 Task: Look for space in Orekhovo-Borisovo Severnoye, Russia from 9th June, 2023 to 11th June, 2023 for 2 adults in price range Rs.6000 to Rs.10000. Place can be entire place with 2 bedrooms having 2 beds and 1 bathroom. Property type can be house, flat, guest house. Amenities needed are: wifi. Booking option can be shelf check-in. Required host language is English.
Action: Mouse moved to (432, 97)
Screenshot: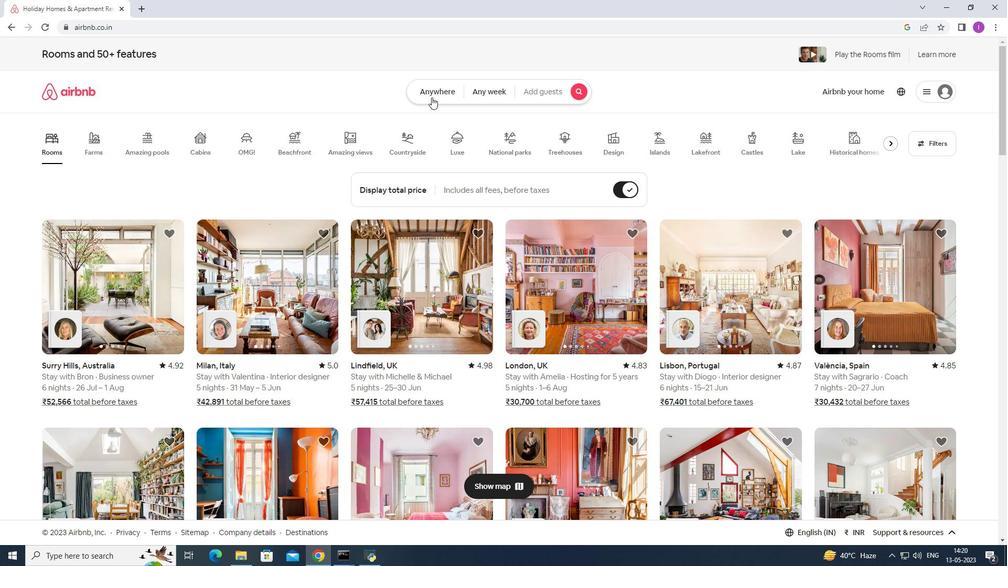 
Action: Mouse pressed left at (432, 97)
Screenshot: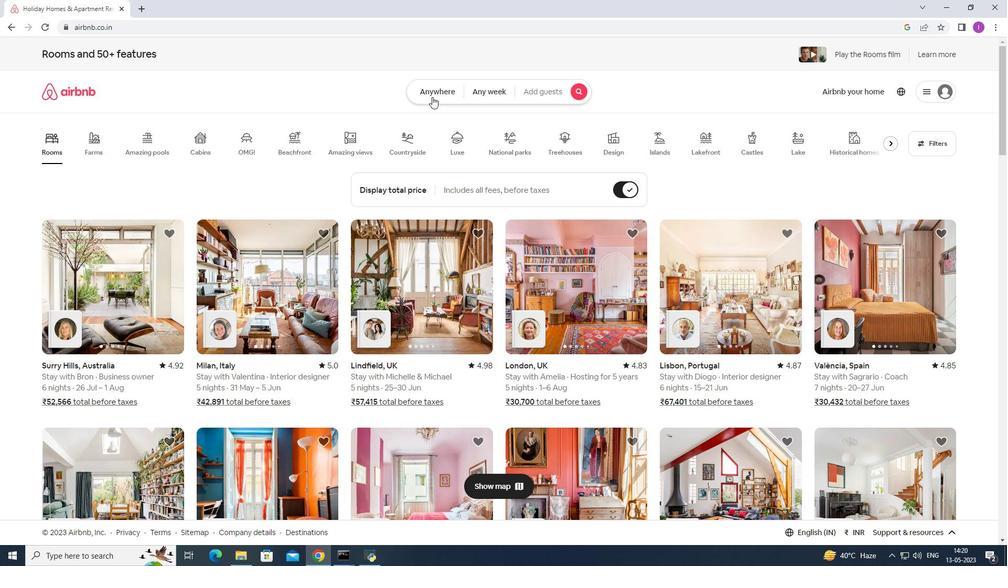 
Action: Mouse moved to (374, 132)
Screenshot: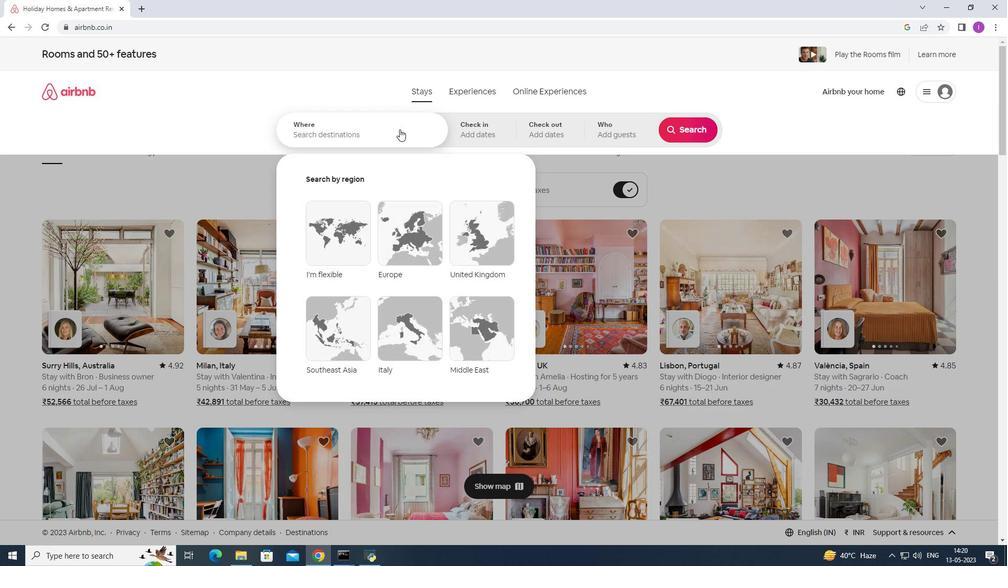 
Action: Mouse pressed left at (374, 132)
Screenshot: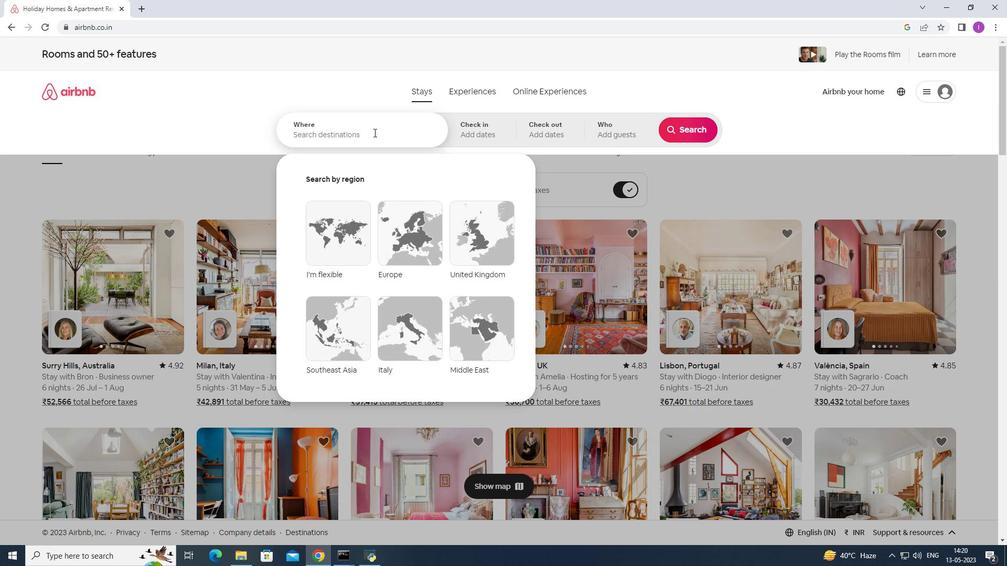 
Action: Key pressed <Key.shift>Orekghhovo-<Key.shift>Borisovo<Key.space><Key.shift><Key.shift>Severnoye,<Key.shift><Key.shift><Key.shift><Key.shift><Key.shift><Key.shift><Key.shift><Key.shift><Key.shift>Russia
Screenshot: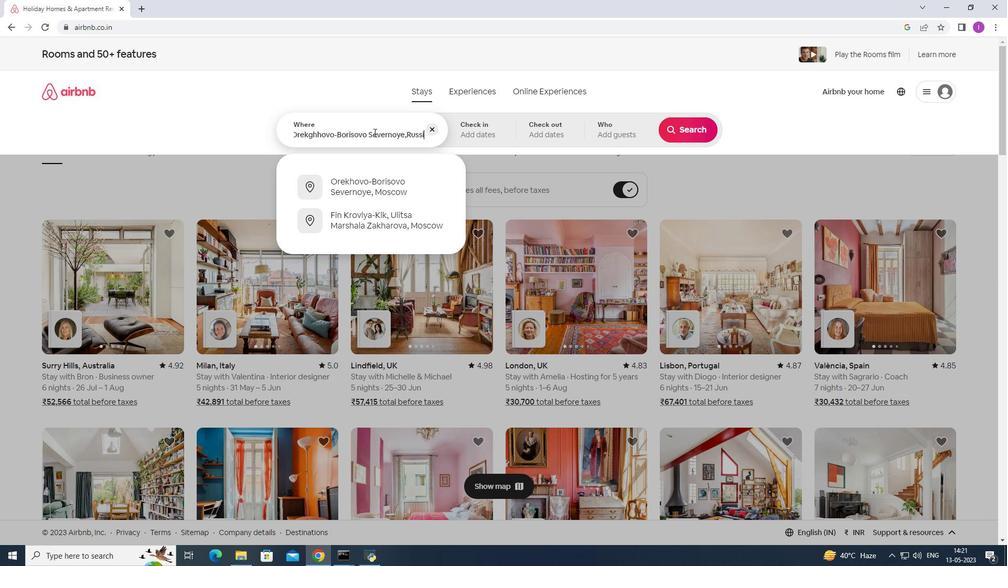 
Action: Mouse moved to (482, 132)
Screenshot: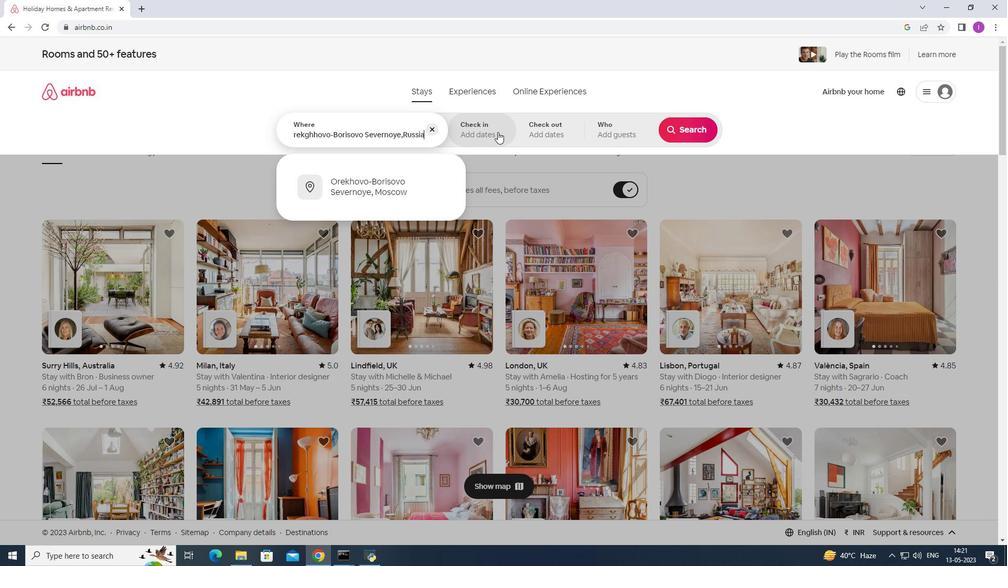 
Action: Mouse pressed left at (482, 132)
Screenshot: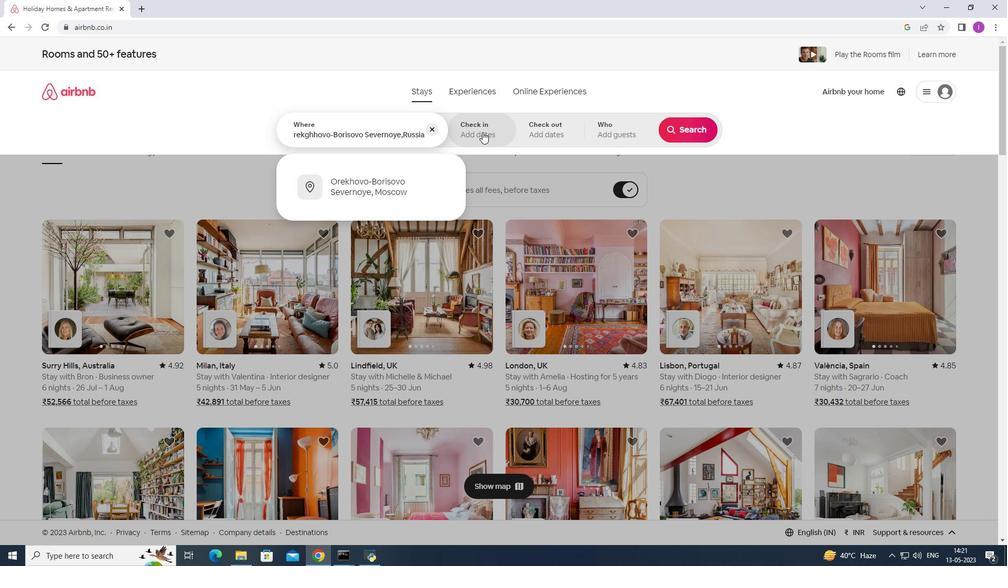 
Action: Mouse moved to (688, 214)
Screenshot: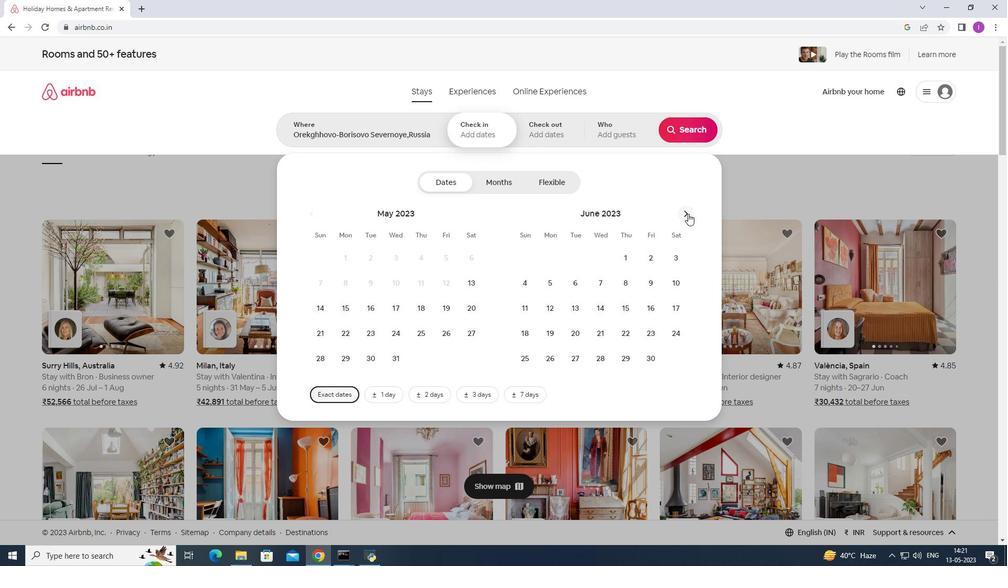 
Action: Mouse pressed left at (688, 214)
Screenshot: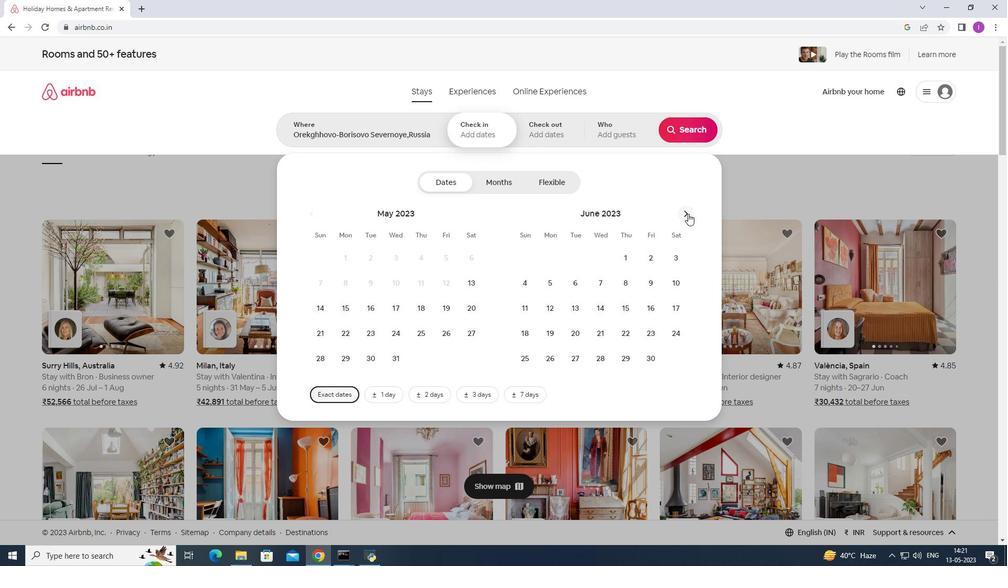 
Action: Mouse moved to (444, 284)
Screenshot: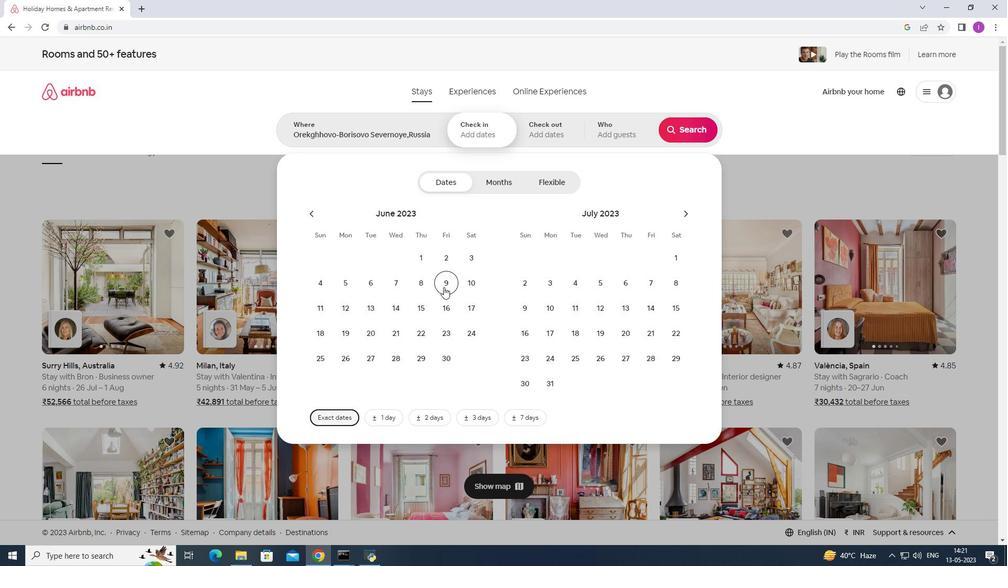 
Action: Mouse pressed left at (444, 284)
Screenshot: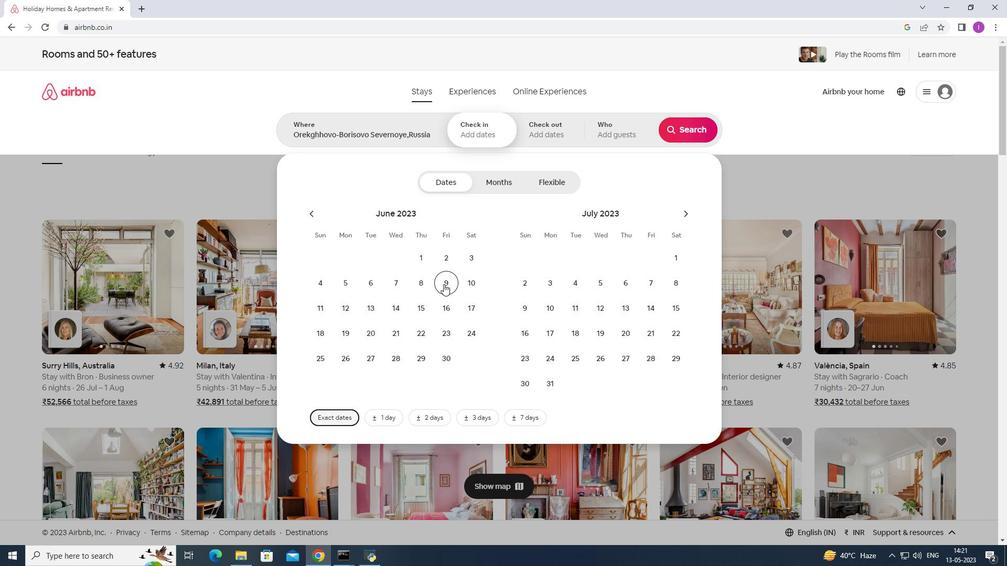 
Action: Mouse moved to (320, 305)
Screenshot: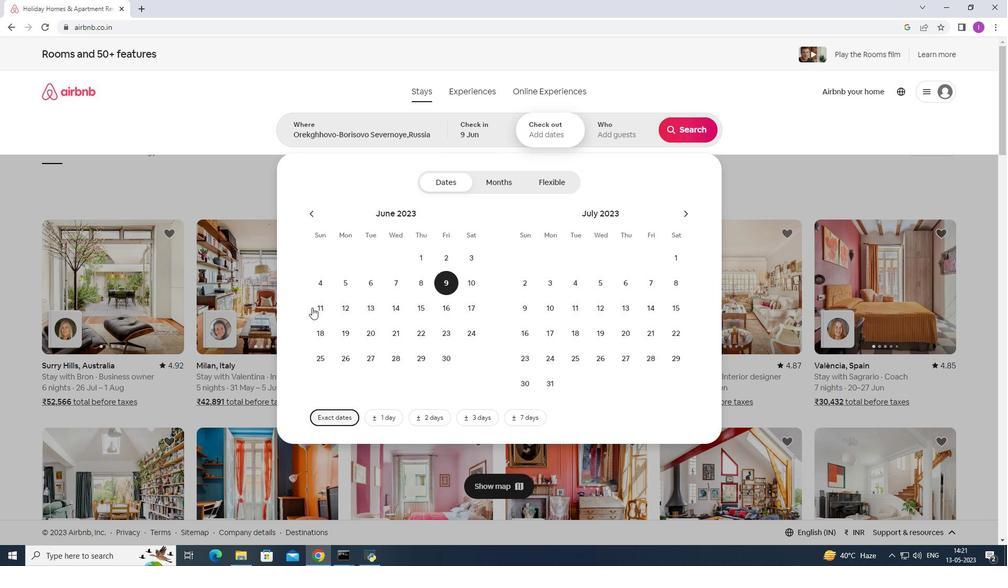 
Action: Mouse pressed left at (320, 305)
Screenshot: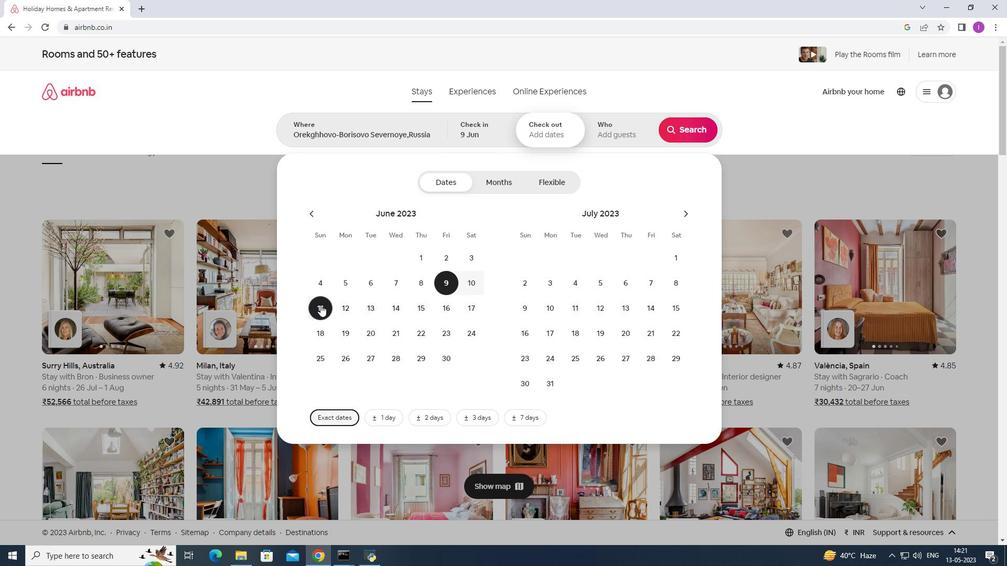 
Action: Mouse moved to (621, 130)
Screenshot: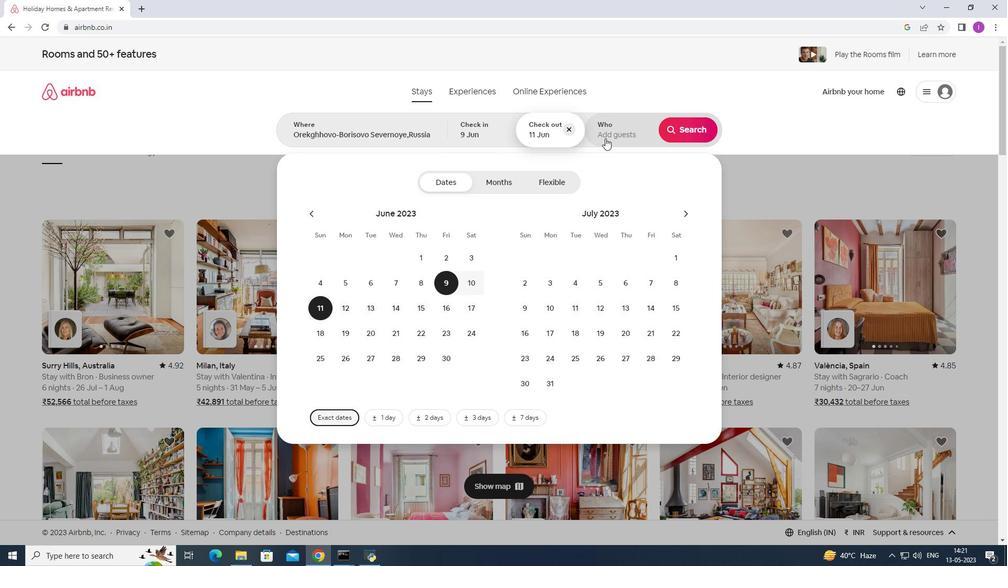 
Action: Mouse pressed left at (621, 130)
Screenshot: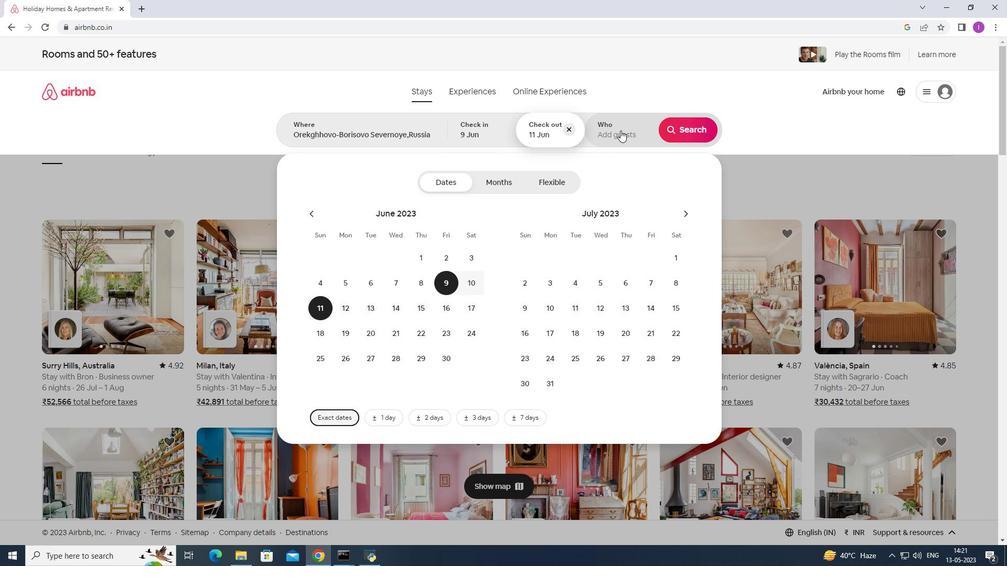 
Action: Mouse moved to (690, 182)
Screenshot: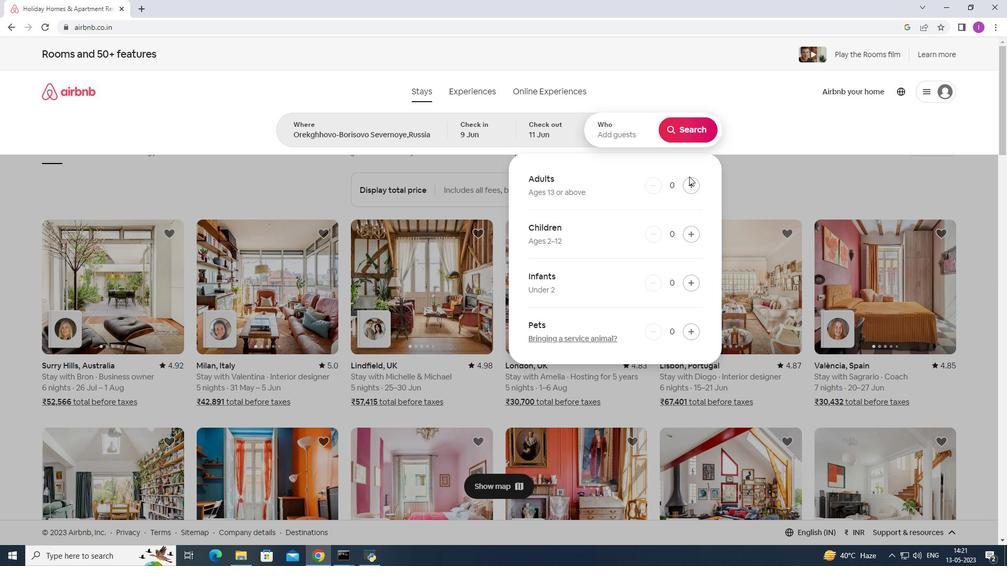 
Action: Mouse pressed left at (690, 182)
Screenshot: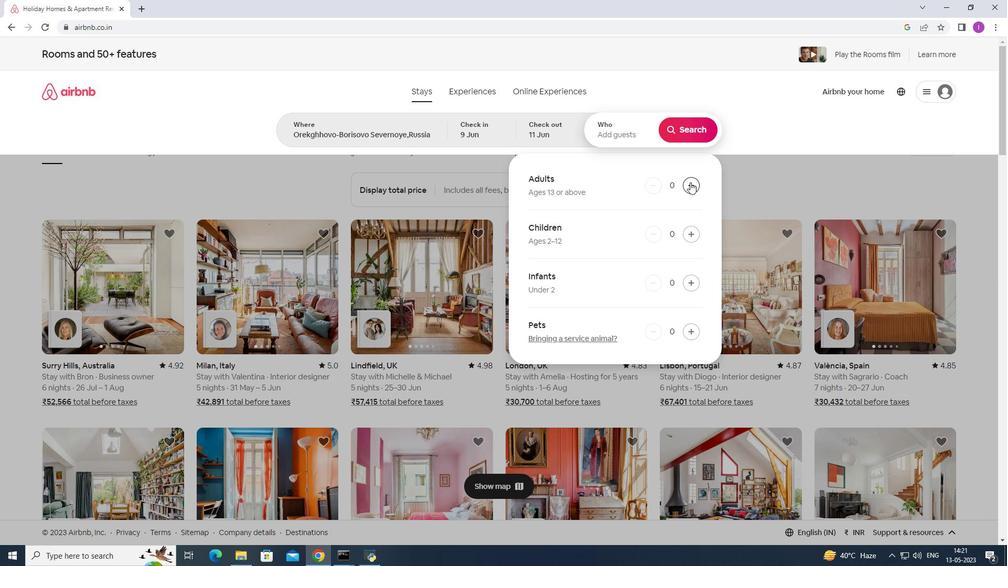 
Action: Mouse pressed left at (690, 182)
Screenshot: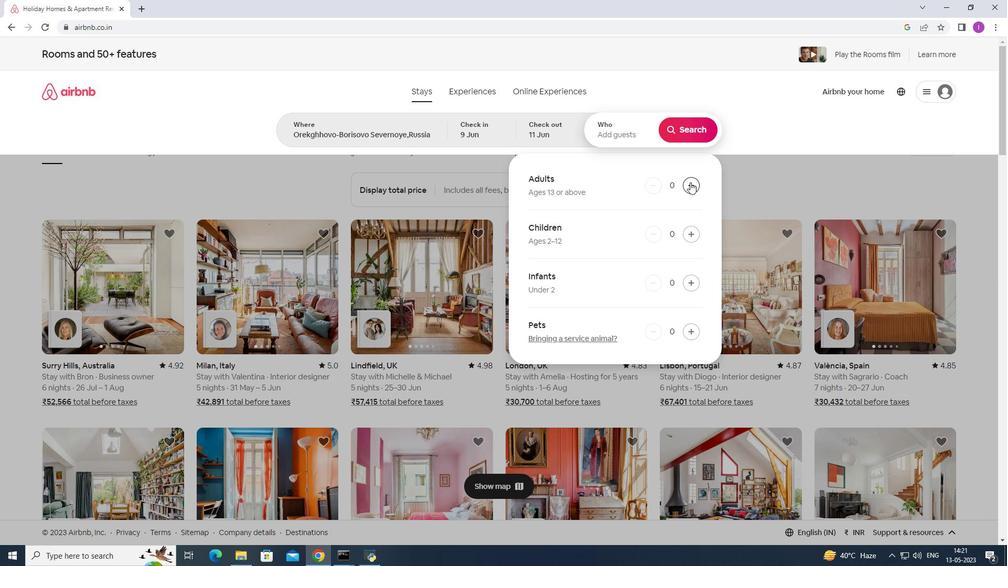 
Action: Mouse moved to (680, 142)
Screenshot: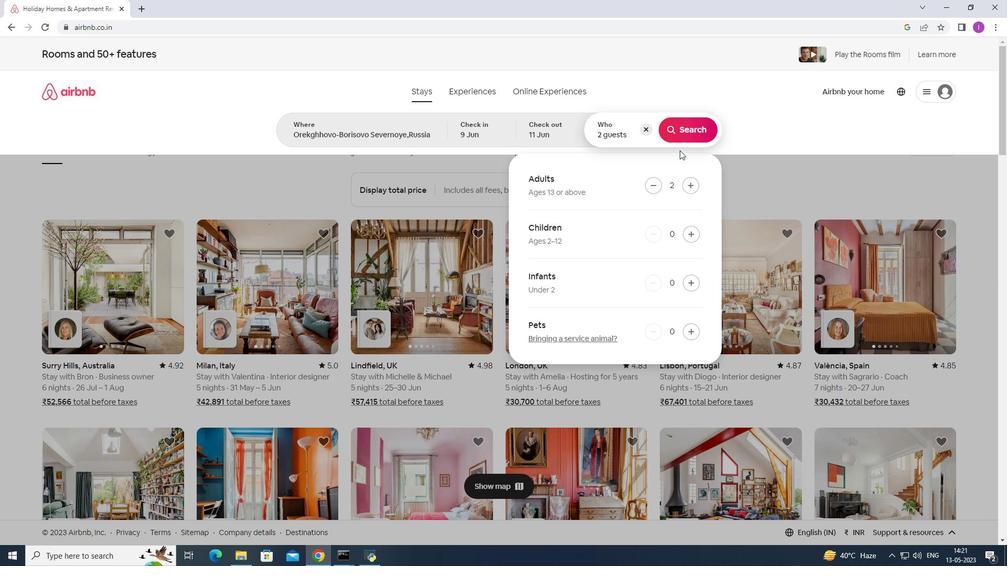 
Action: Mouse pressed left at (680, 142)
Screenshot: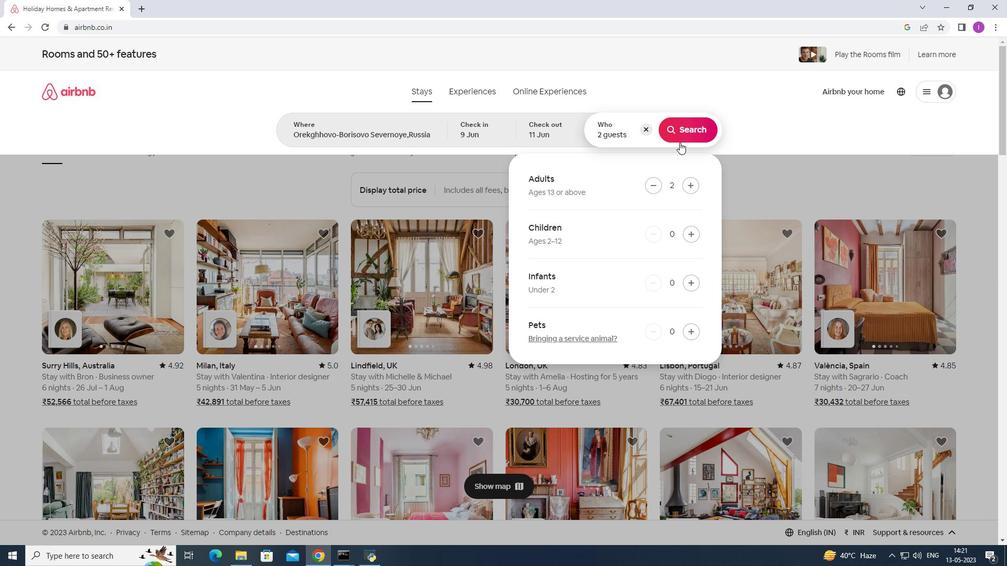 
Action: Mouse moved to (697, 140)
Screenshot: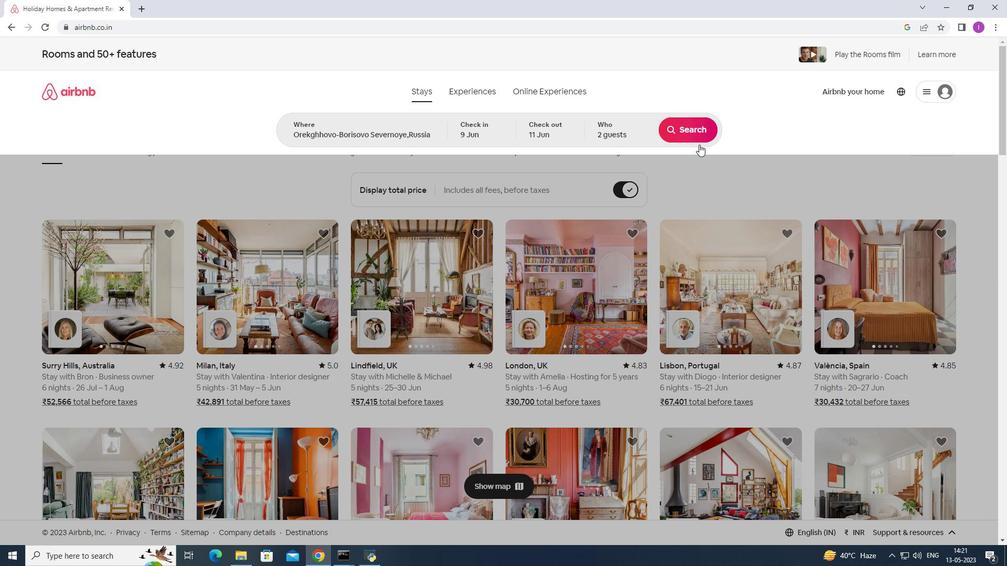 
Action: Mouse pressed left at (697, 140)
Screenshot: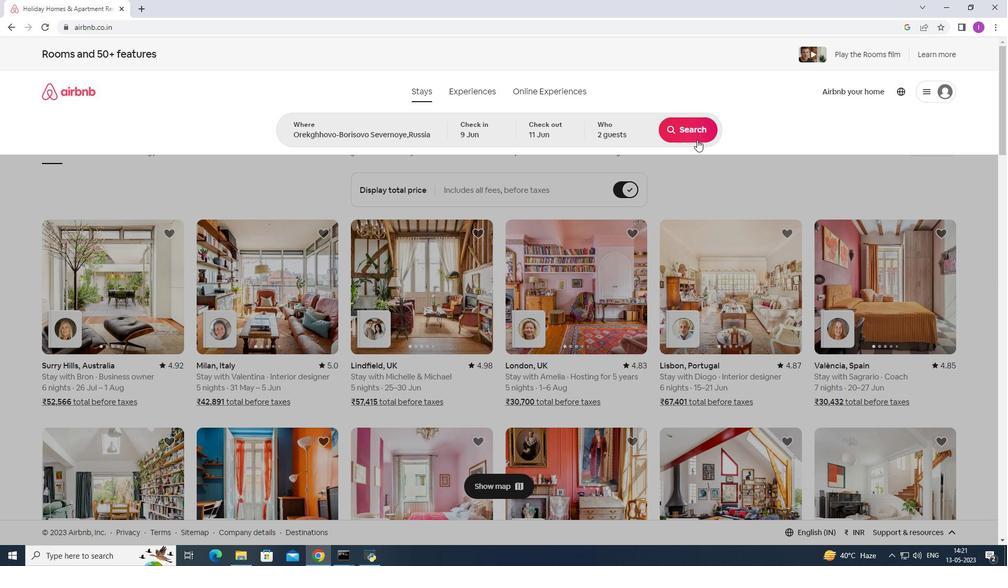 
Action: Mouse moved to (955, 103)
Screenshot: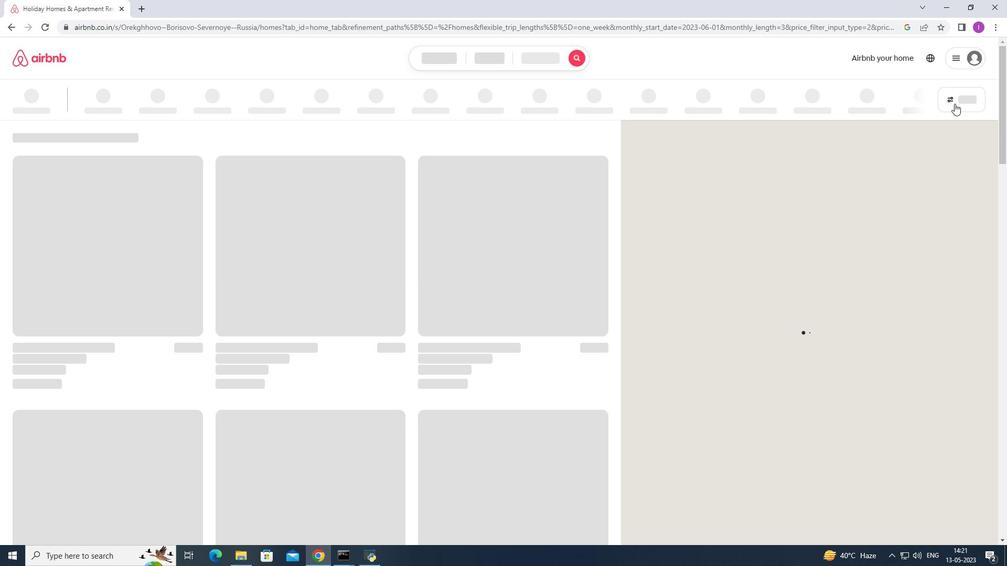 
Action: Mouse pressed left at (955, 103)
Screenshot: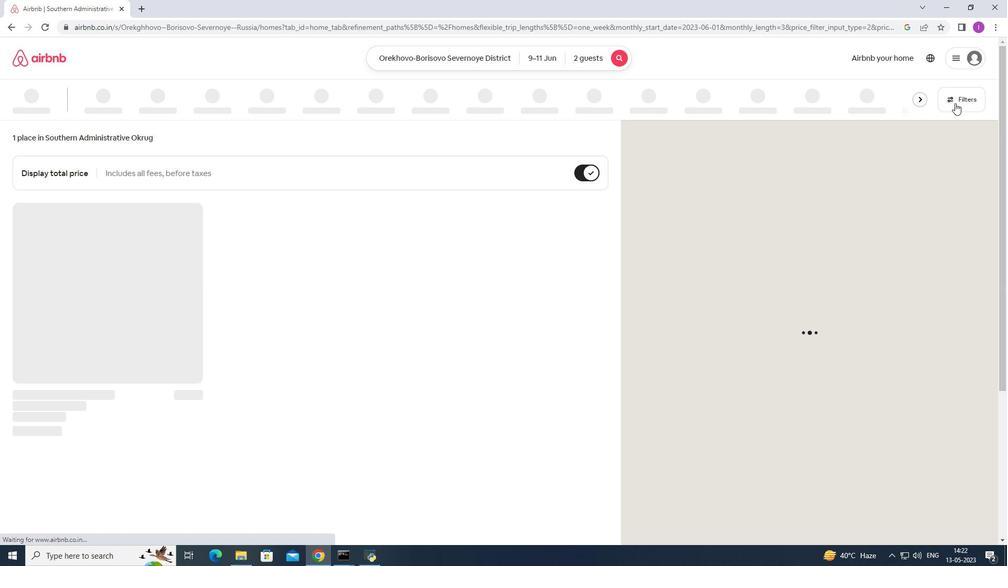 
Action: Mouse moved to (581, 358)
Screenshot: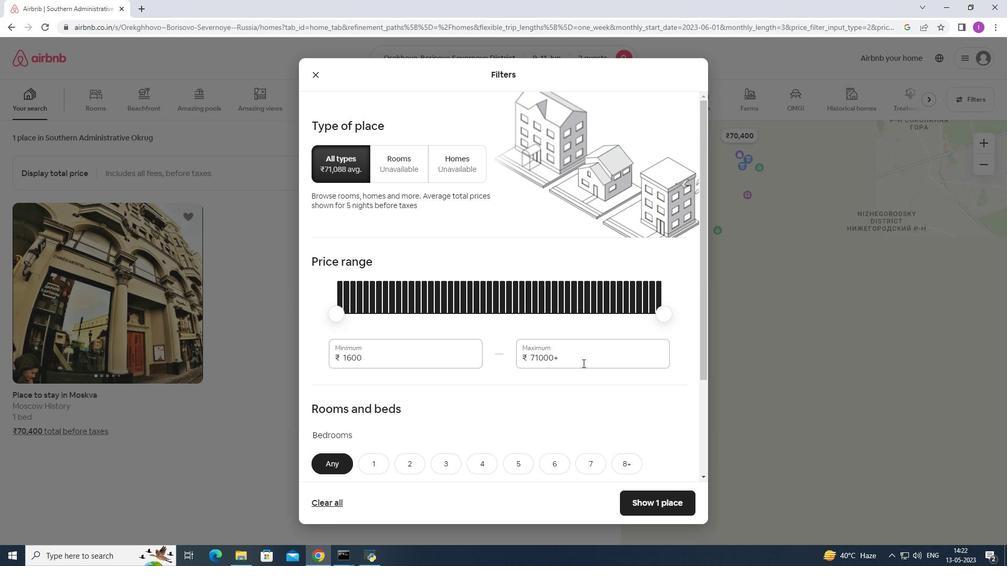 
Action: Mouse pressed left at (581, 358)
Screenshot: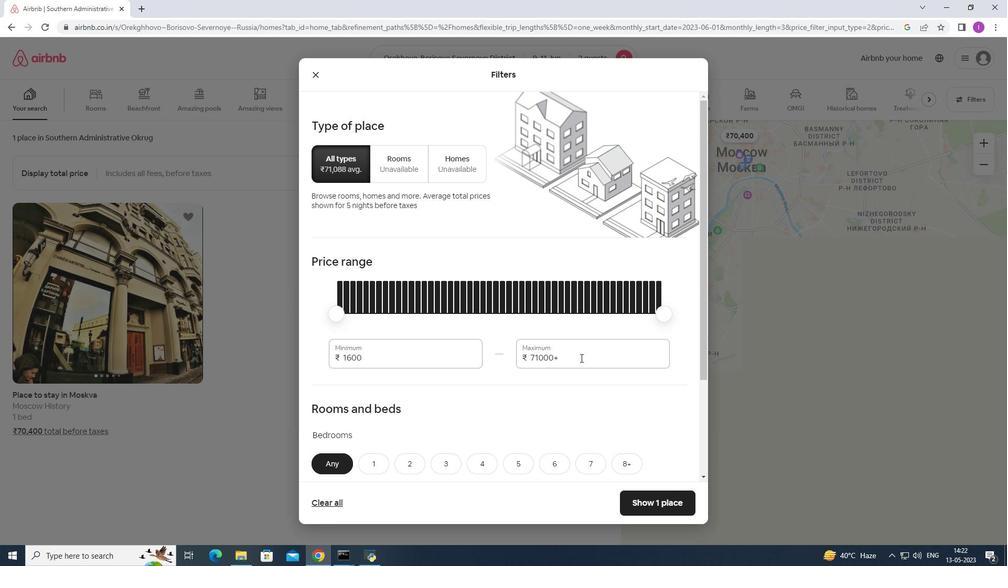 
Action: Mouse moved to (521, 364)
Screenshot: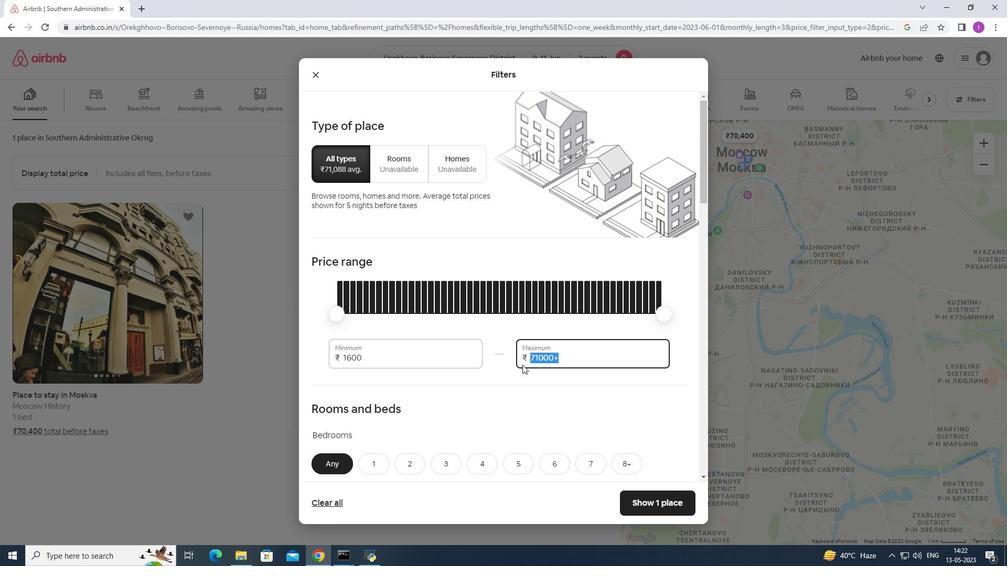 
Action: Key pressed 1
Screenshot: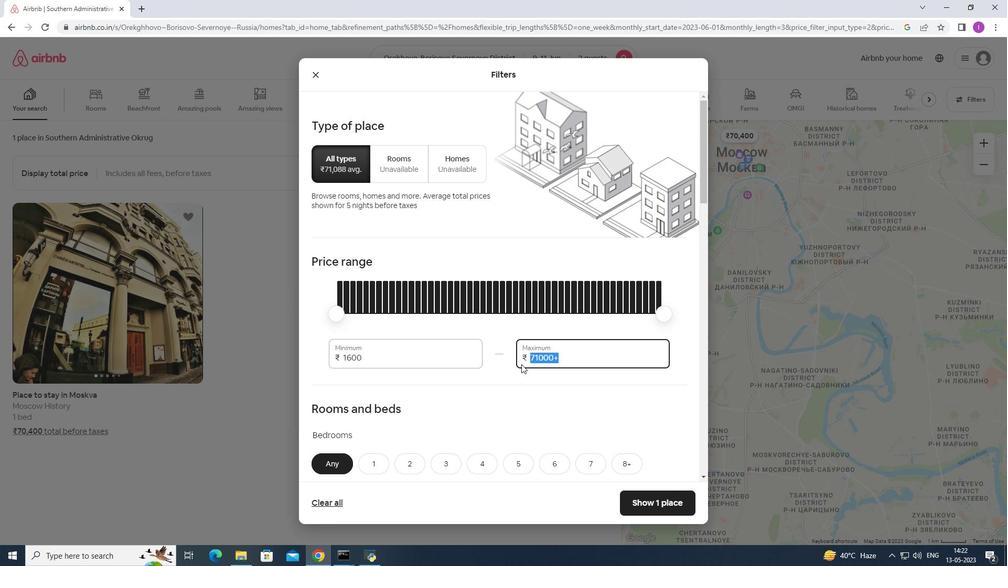 
Action: Mouse moved to (521, 361)
Screenshot: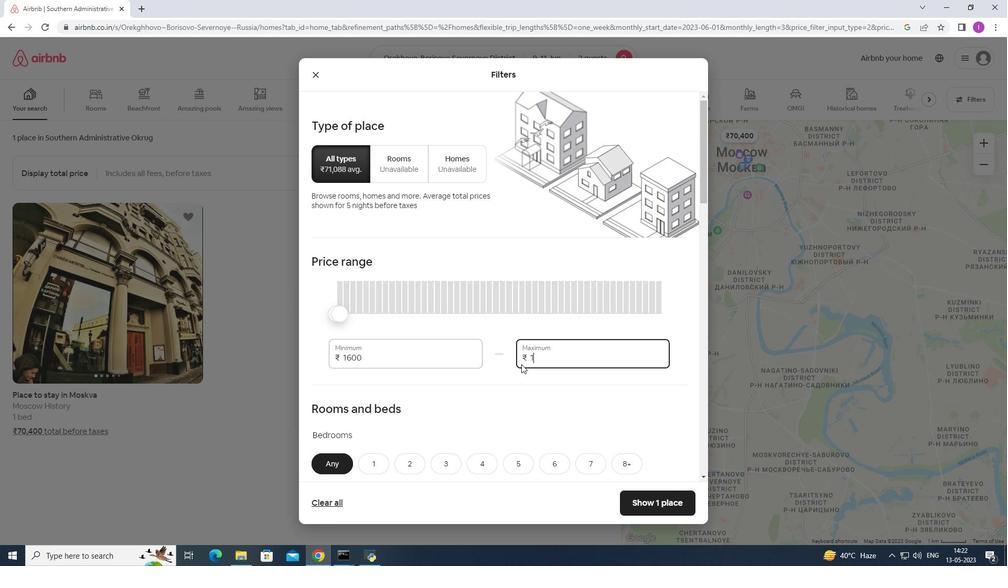 
Action: Key pressed 00
Screenshot: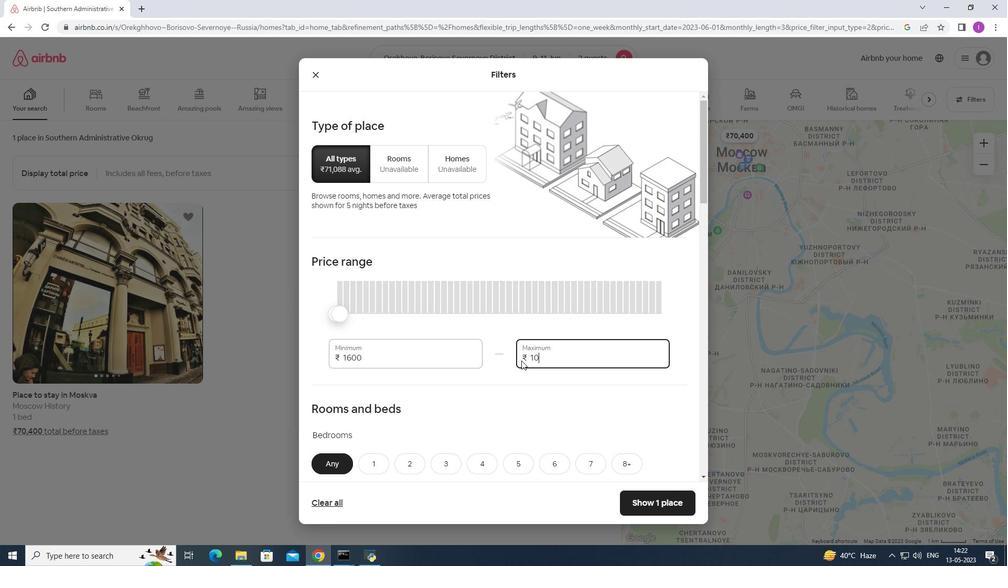 
Action: Mouse moved to (521, 360)
Screenshot: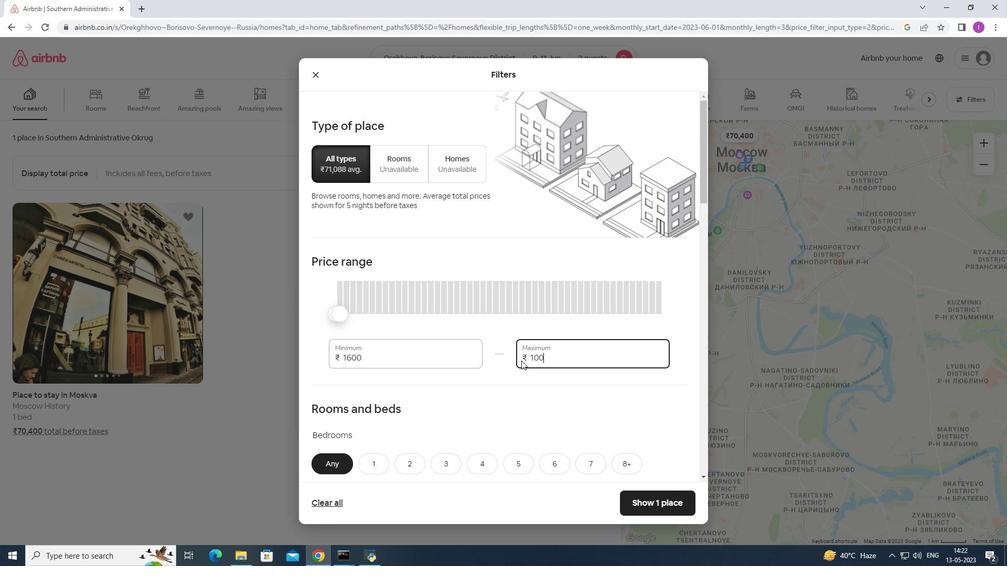
Action: Key pressed 00
Screenshot: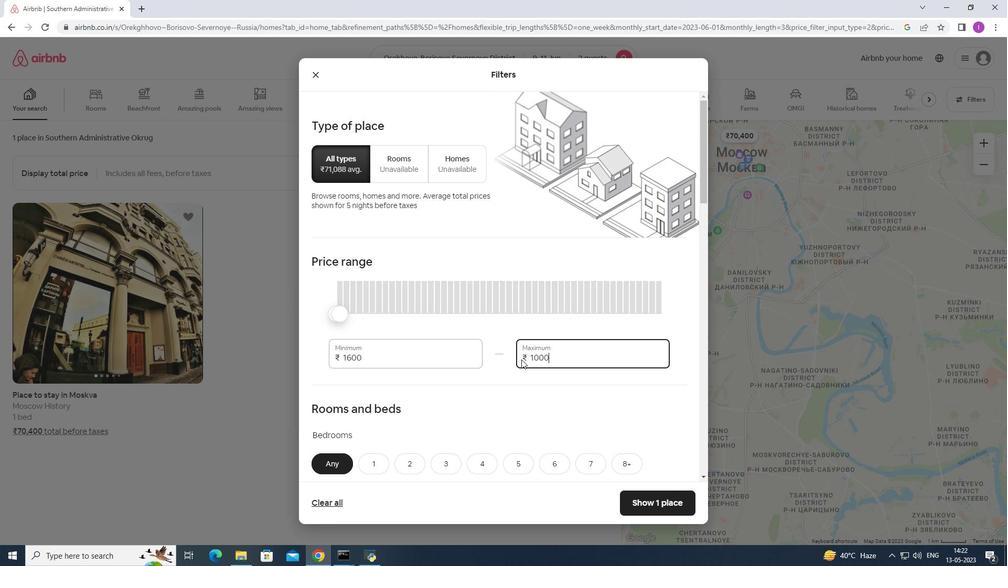 
Action: Mouse moved to (382, 362)
Screenshot: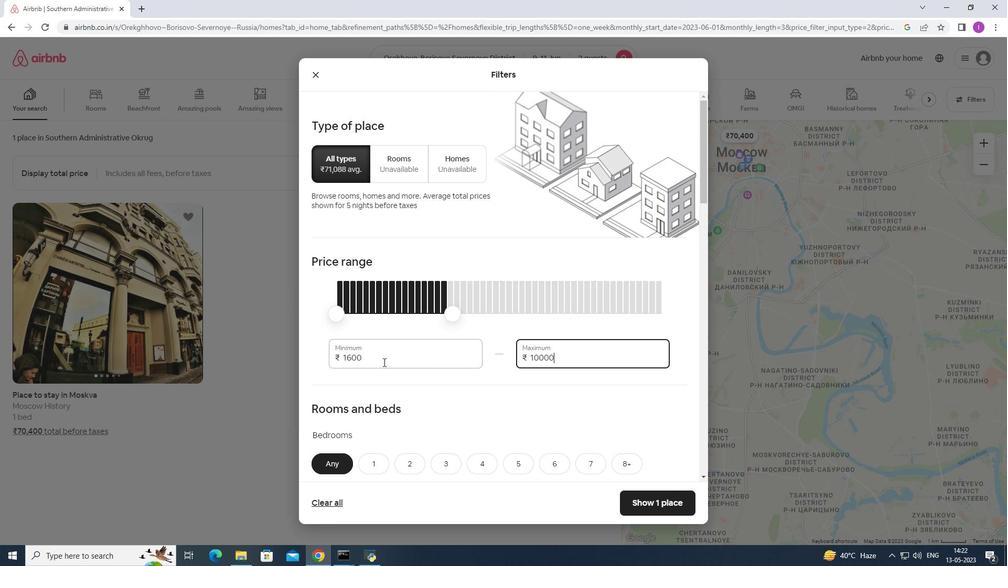 
Action: Mouse pressed left at (382, 362)
Screenshot: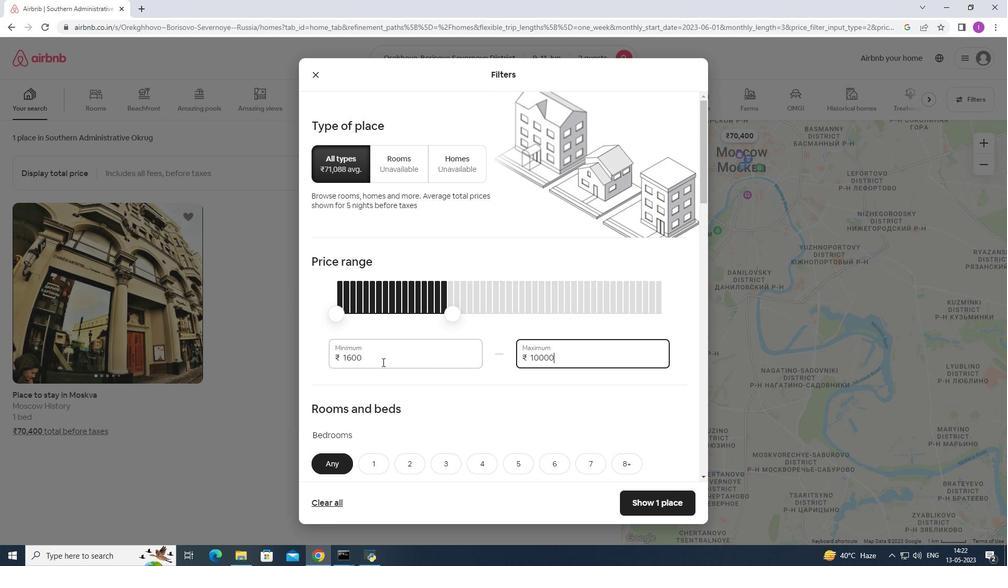 
Action: Mouse moved to (445, 332)
Screenshot: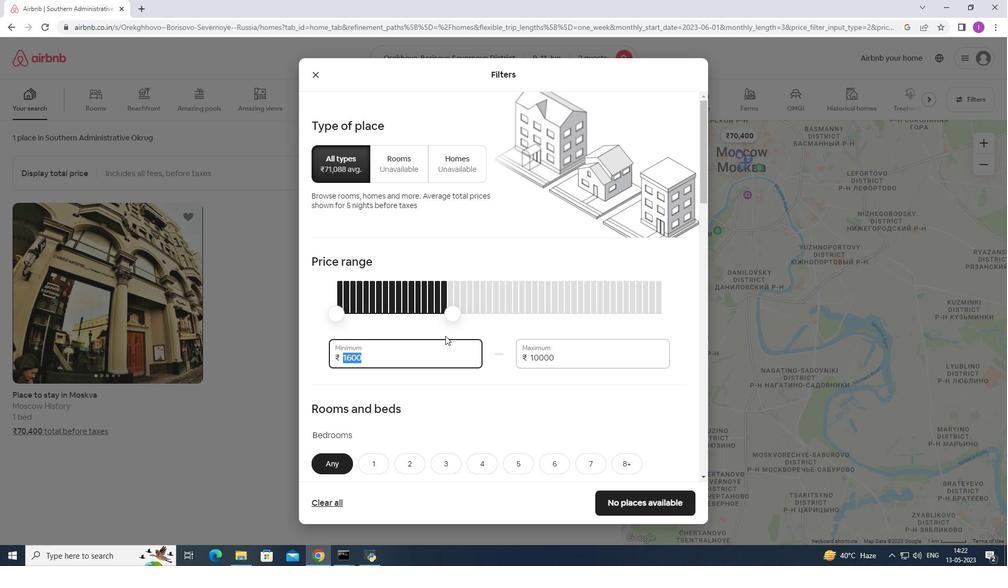 
Action: Key pressed 6000
Screenshot: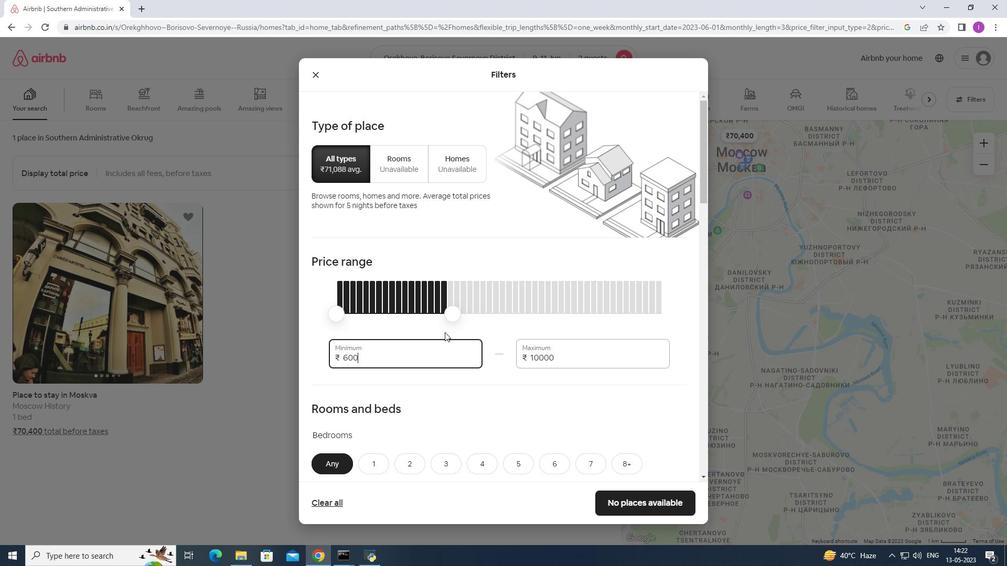 
Action: Mouse moved to (464, 328)
Screenshot: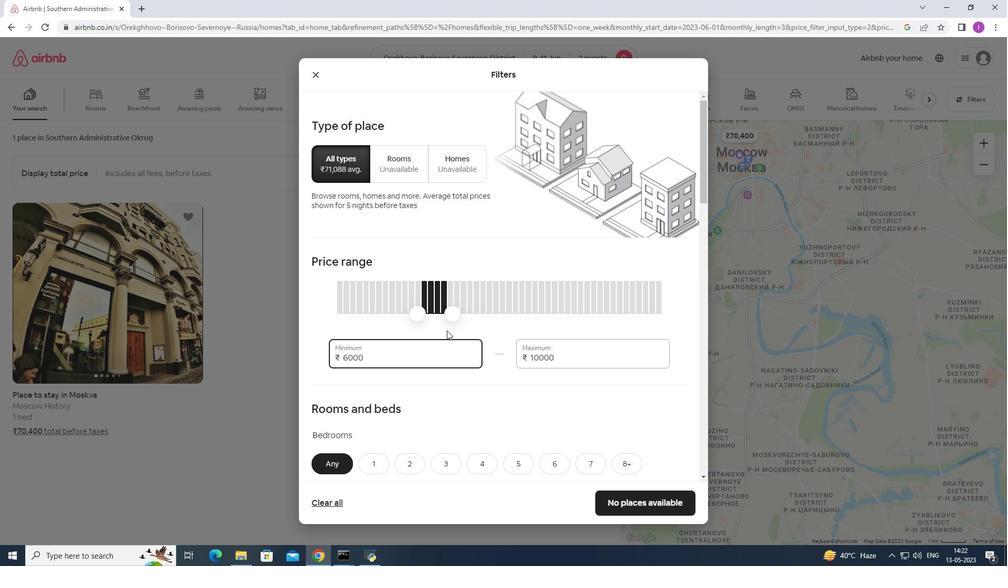 
Action: Mouse scrolled (464, 327) with delta (0, 0)
Screenshot: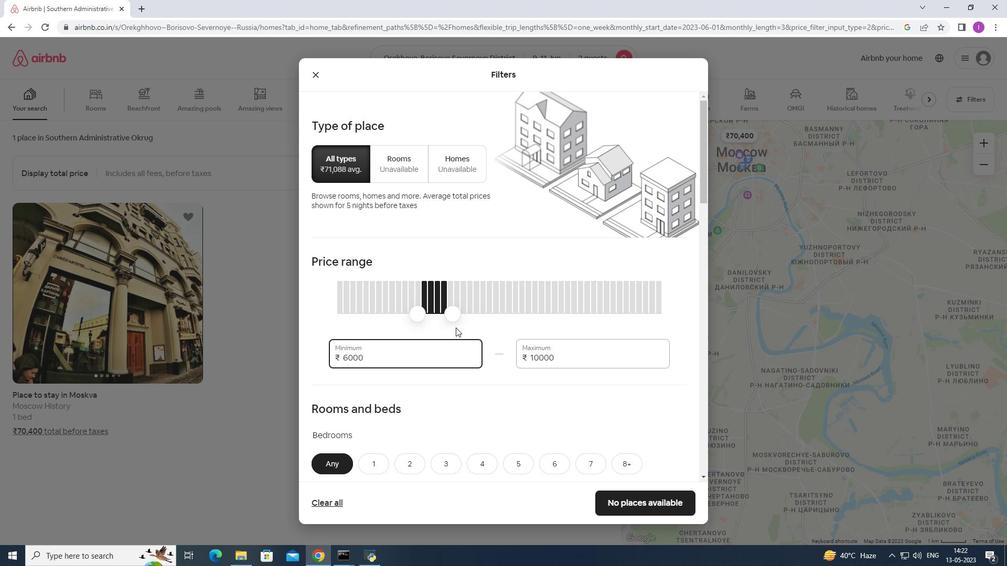 
Action: Mouse scrolled (464, 327) with delta (0, 0)
Screenshot: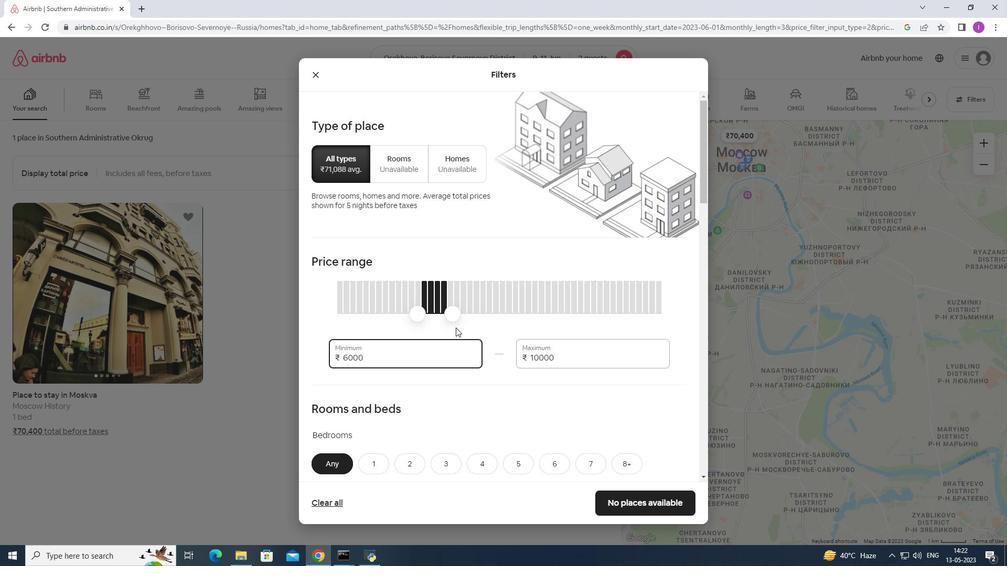 
Action: Mouse moved to (522, 321)
Screenshot: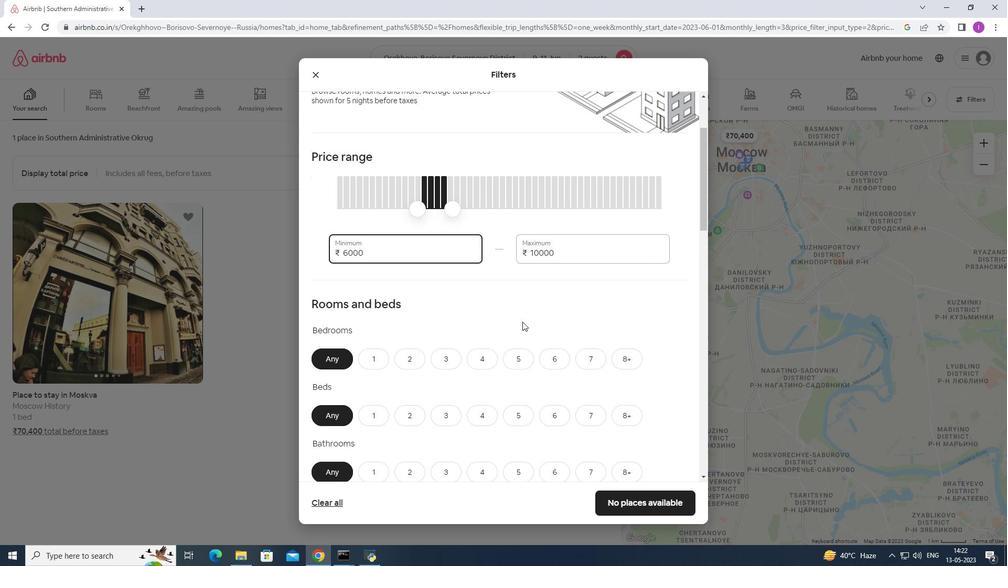 
Action: Mouse scrolled (522, 320) with delta (0, 0)
Screenshot: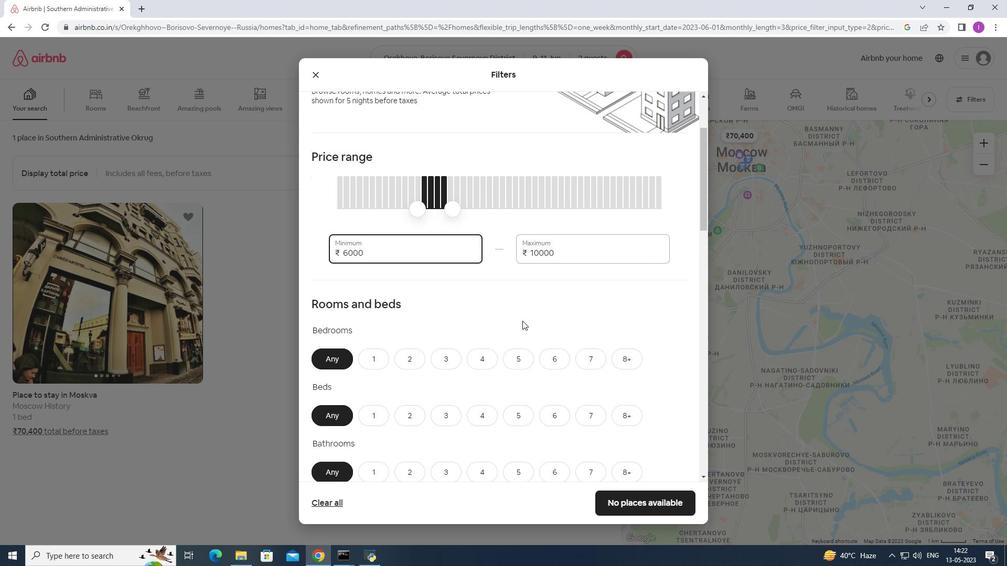
Action: Mouse moved to (405, 307)
Screenshot: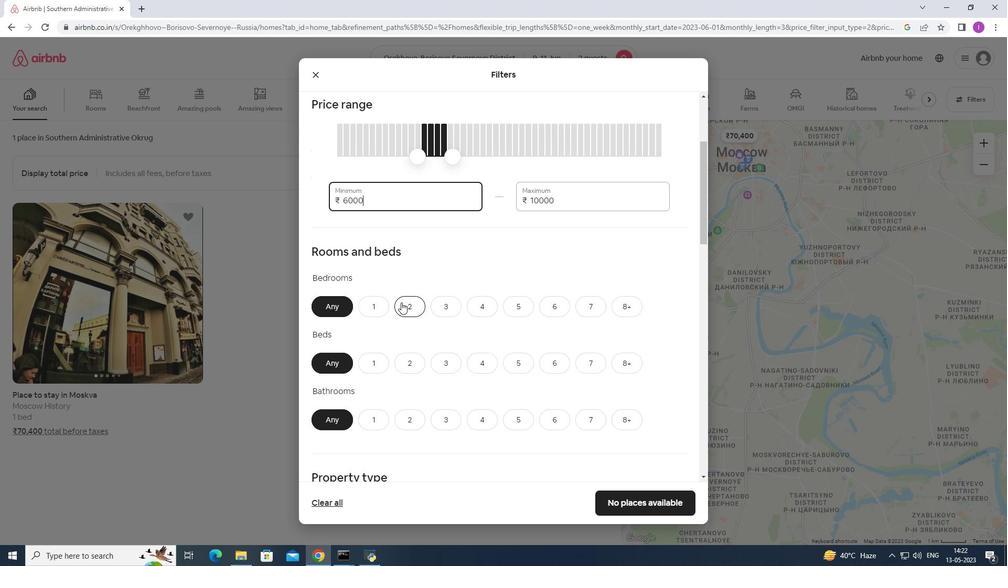 
Action: Mouse pressed left at (405, 307)
Screenshot: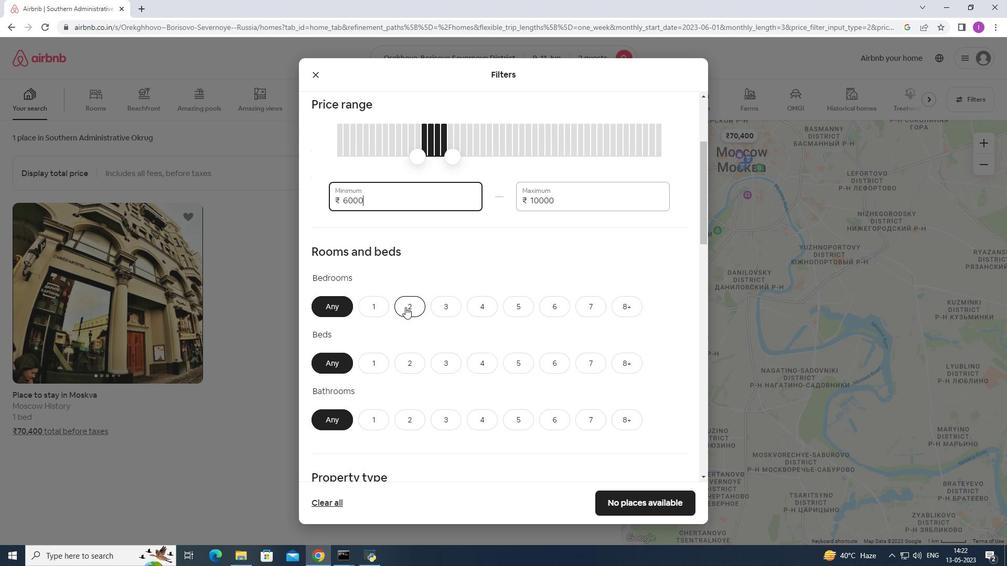 
Action: Mouse moved to (412, 362)
Screenshot: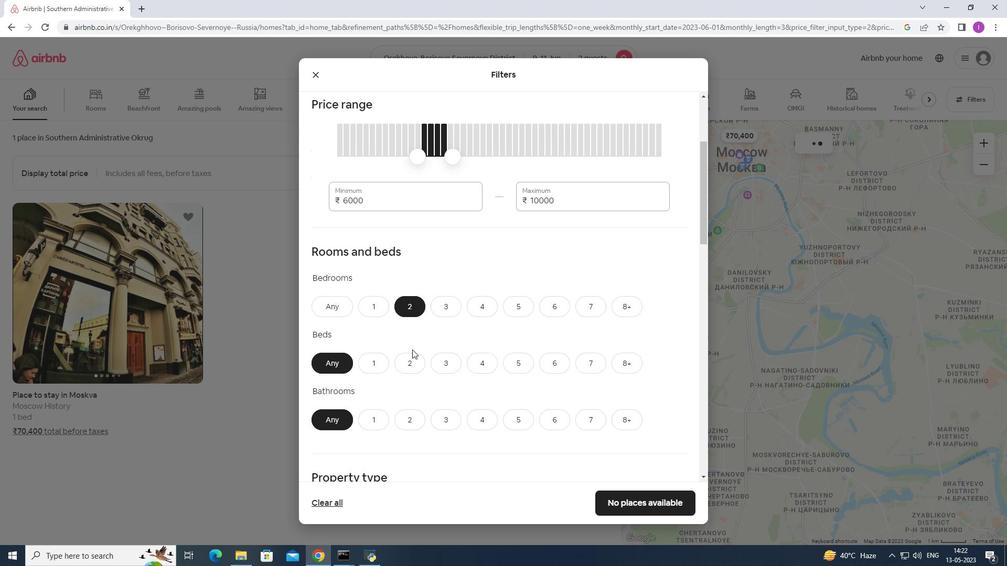 
Action: Mouse pressed left at (412, 362)
Screenshot: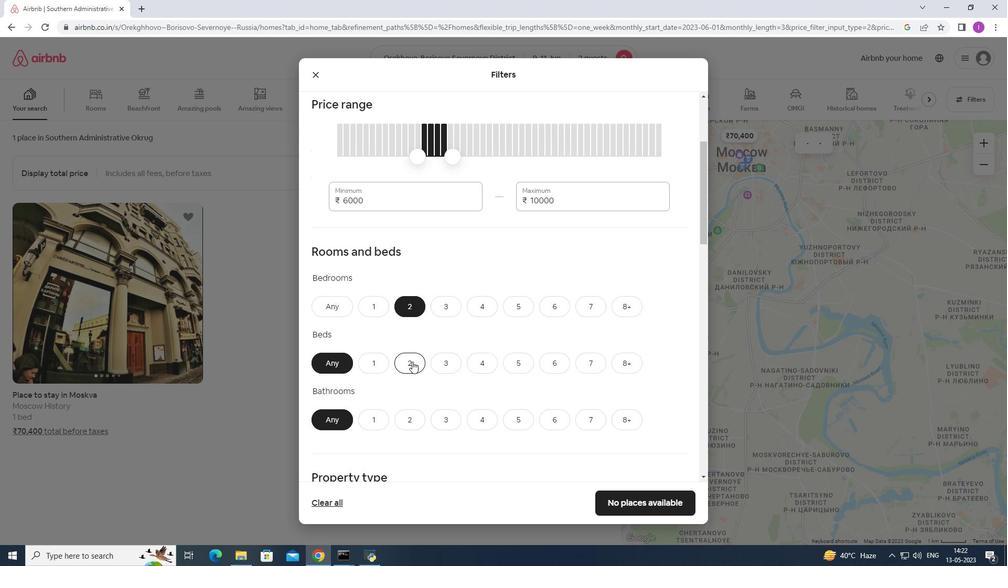 
Action: Mouse moved to (374, 415)
Screenshot: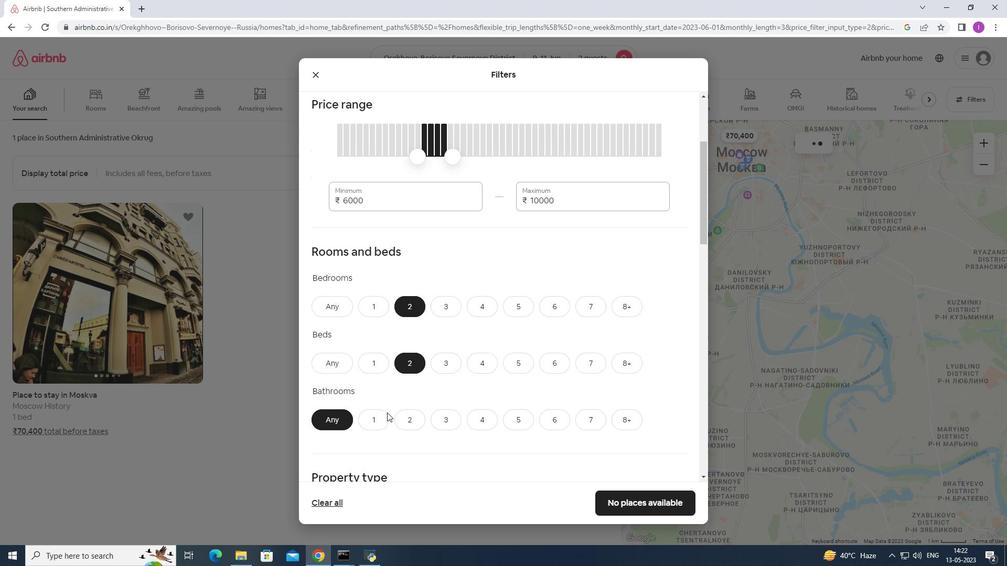 
Action: Mouse pressed left at (374, 415)
Screenshot: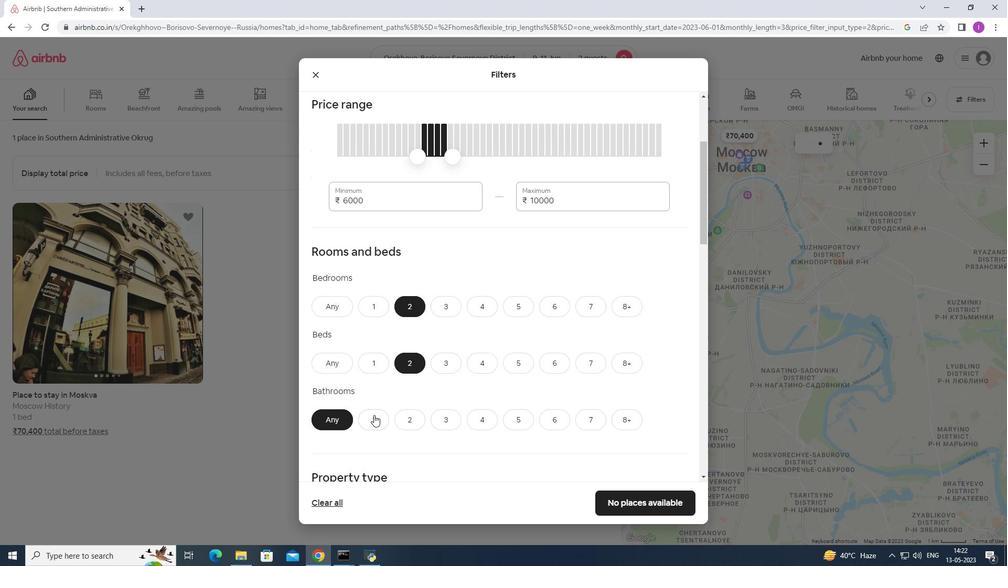 
Action: Mouse moved to (438, 349)
Screenshot: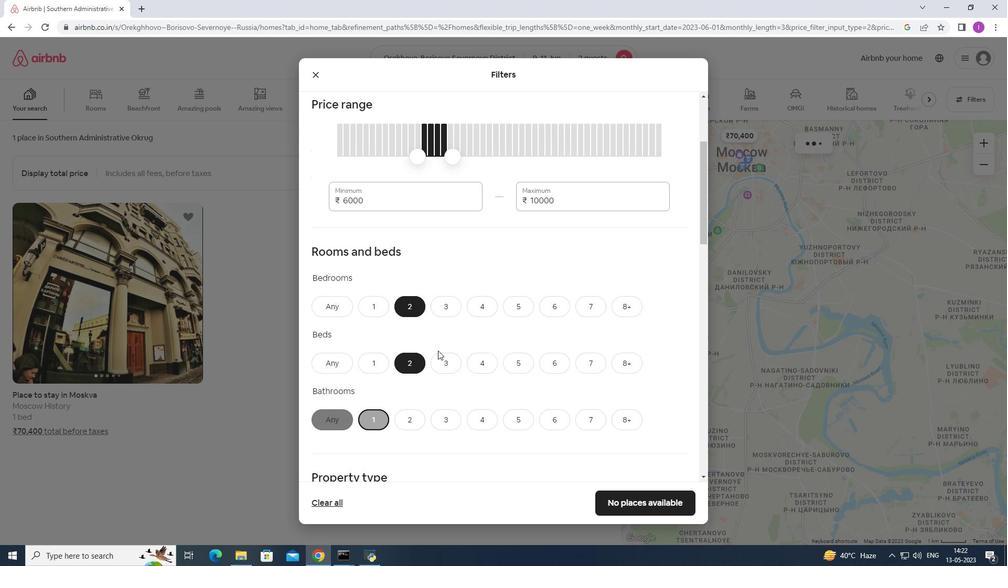 
Action: Mouse scrolled (438, 349) with delta (0, 0)
Screenshot: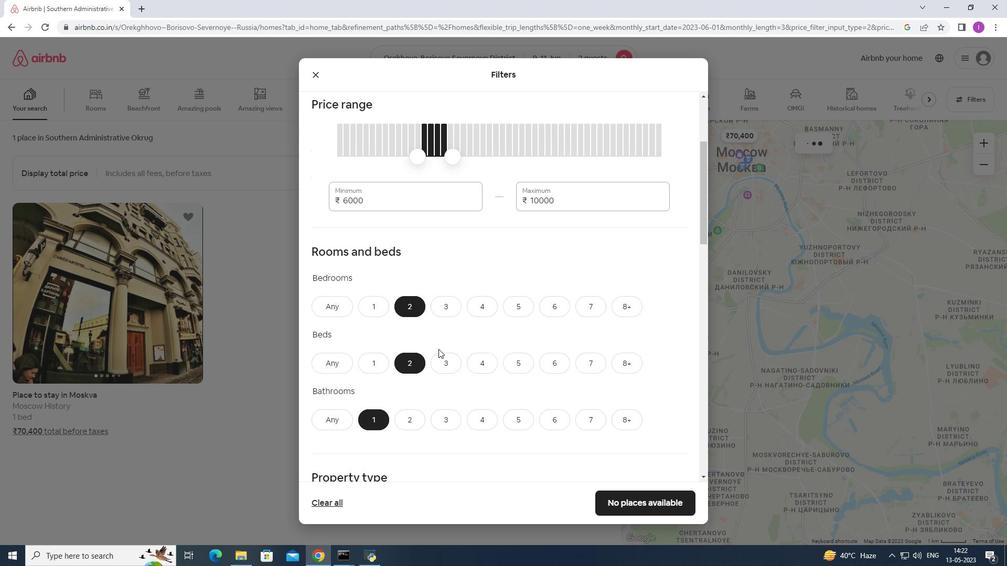 
Action: Mouse scrolled (438, 349) with delta (0, 0)
Screenshot: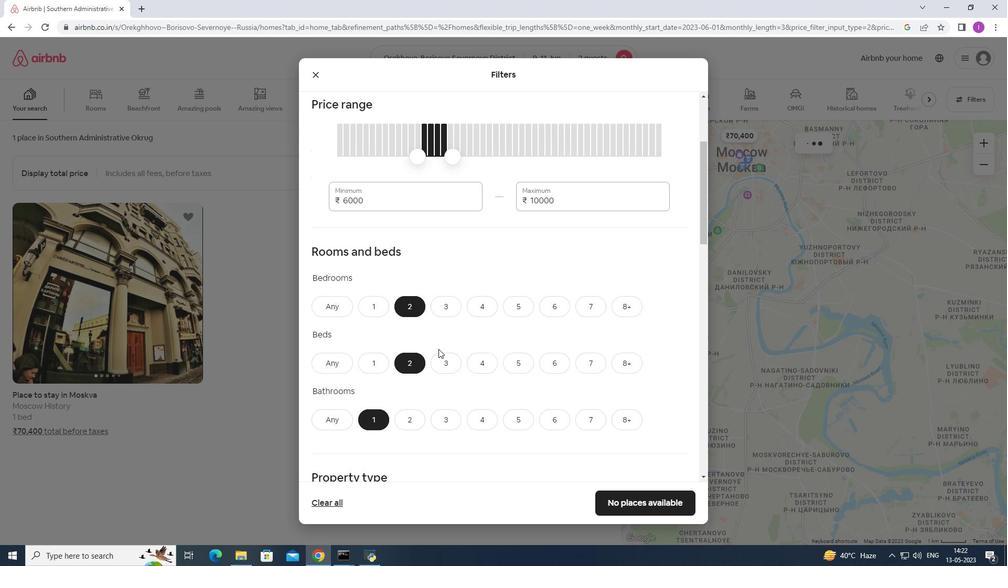 
Action: Mouse scrolled (438, 349) with delta (0, 0)
Screenshot: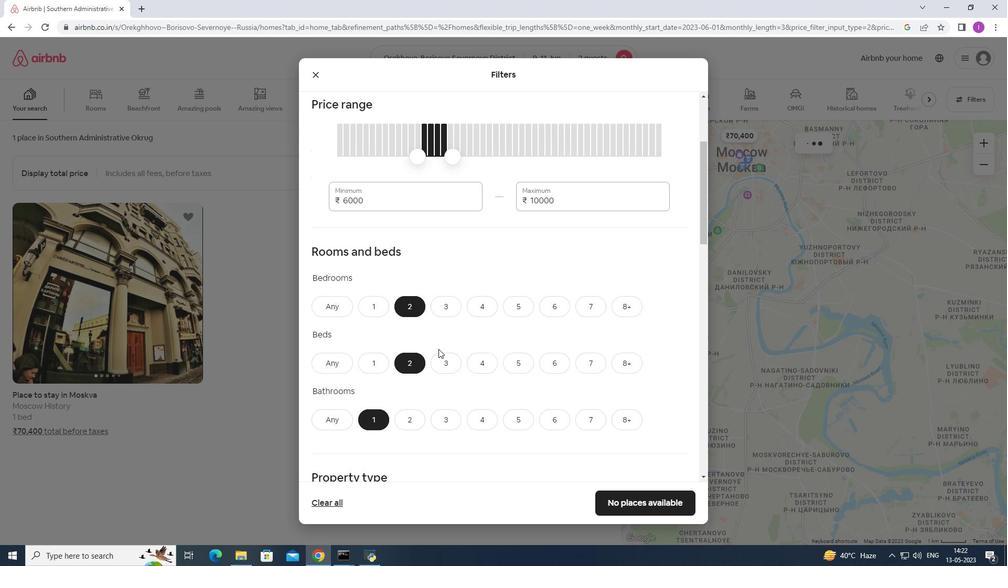 
Action: Mouse scrolled (438, 349) with delta (0, 0)
Screenshot: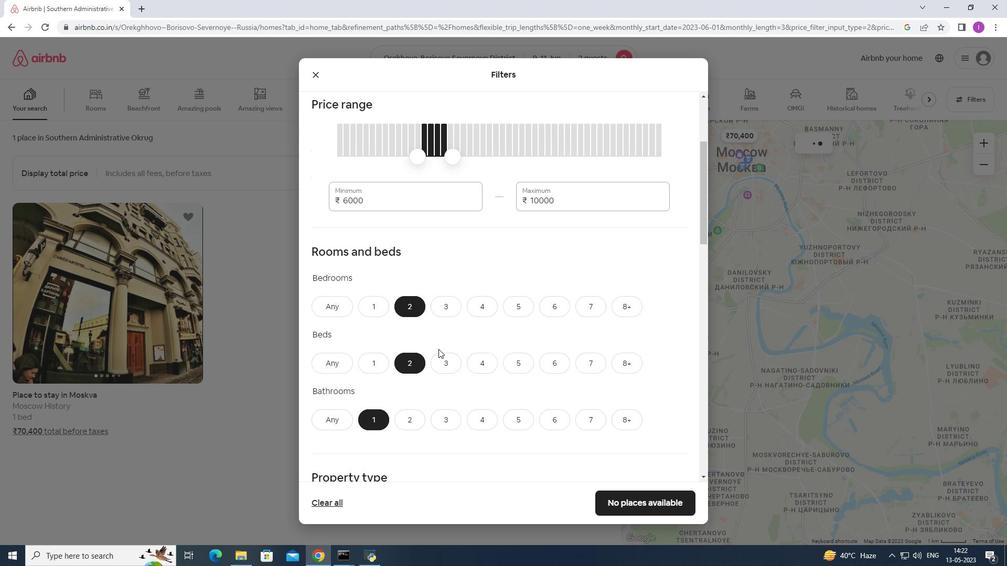 
Action: Mouse moved to (366, 326)
Screenshot: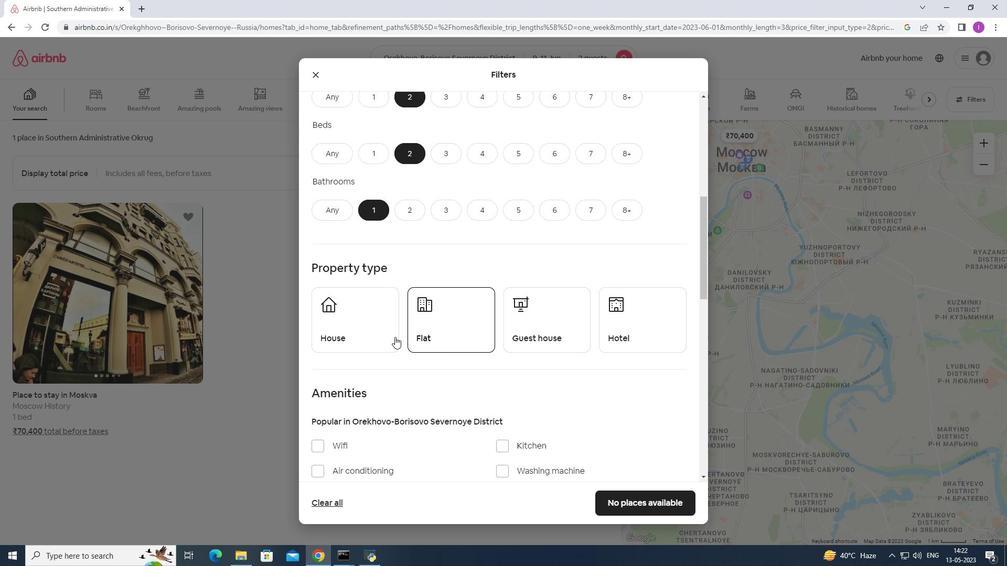
Action: Mouse pressed left at (366, 326)
Screenshot: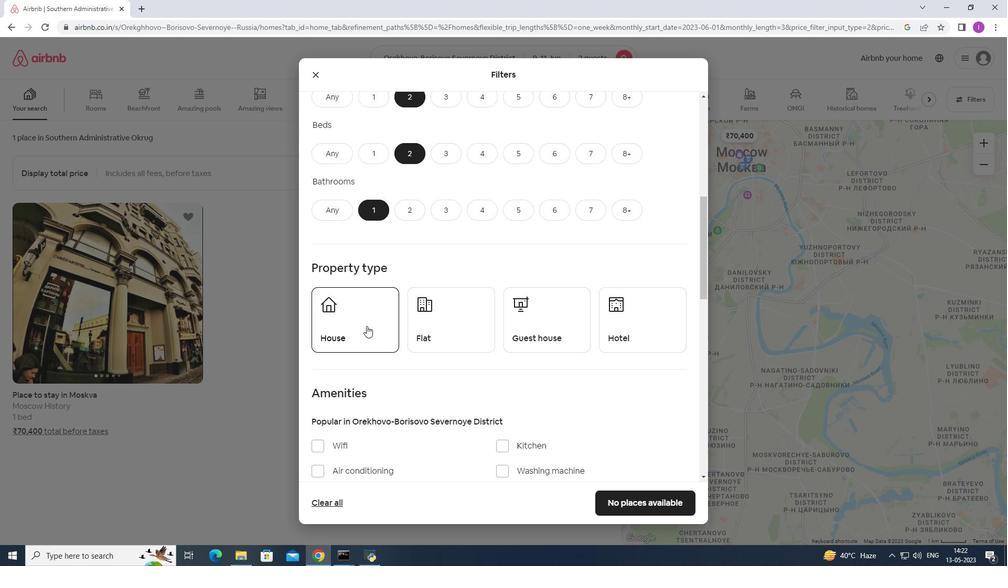 
Action: Mouse moved to (442, 339)
Screenshot: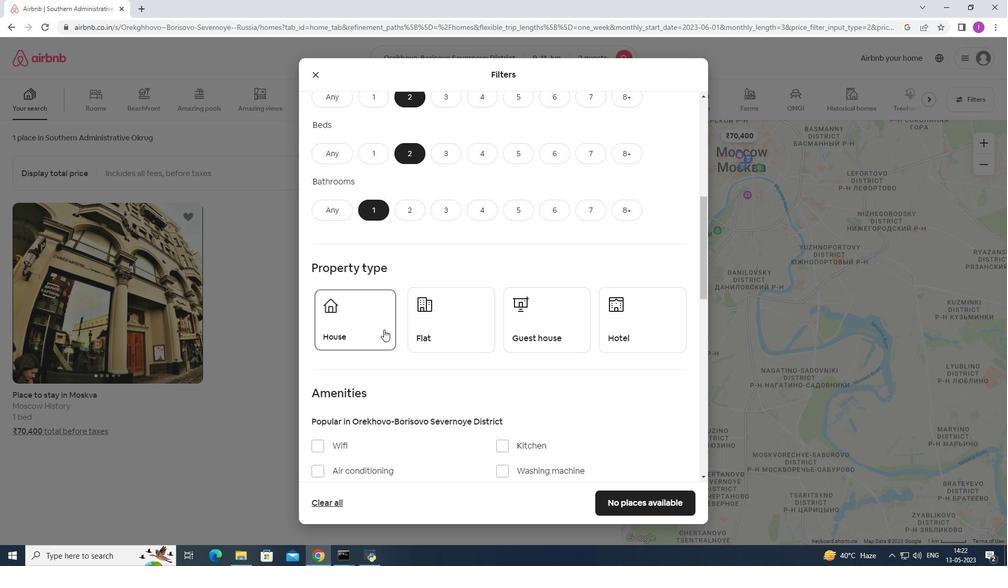 
Action: Mouse pressed left at (442, 339)
Screenshot: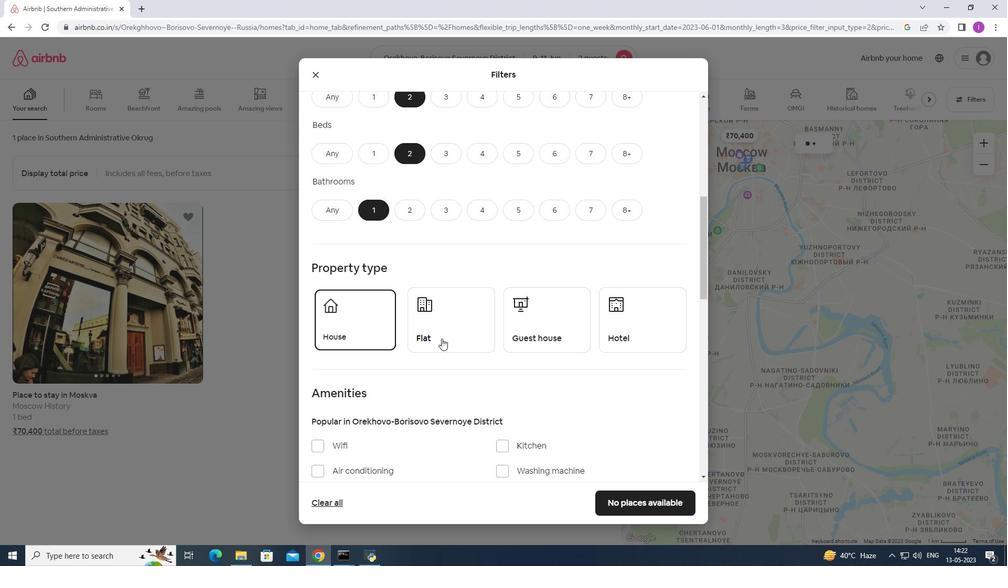 
Action: Mouse moved to (547, 320)
Screenshot: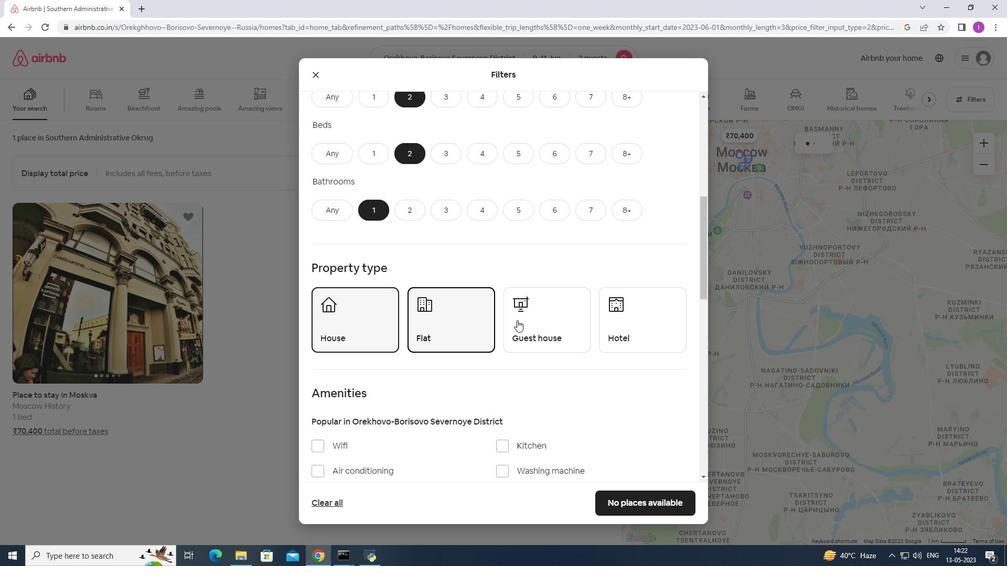 
Action: Mouse pressed left at (547, 320)
Screenshot: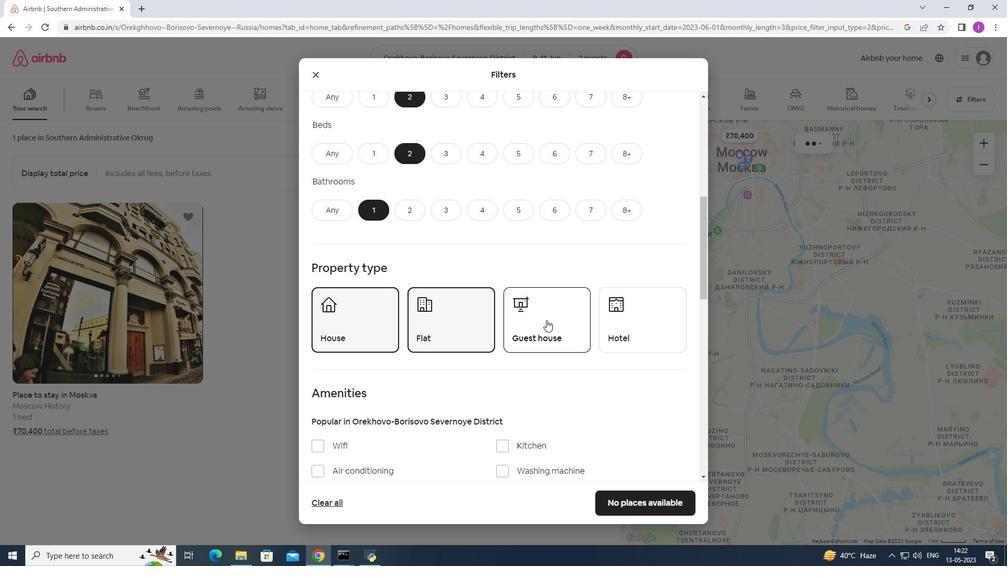
Action: Mouse moved to (540, 321)
Screenshot: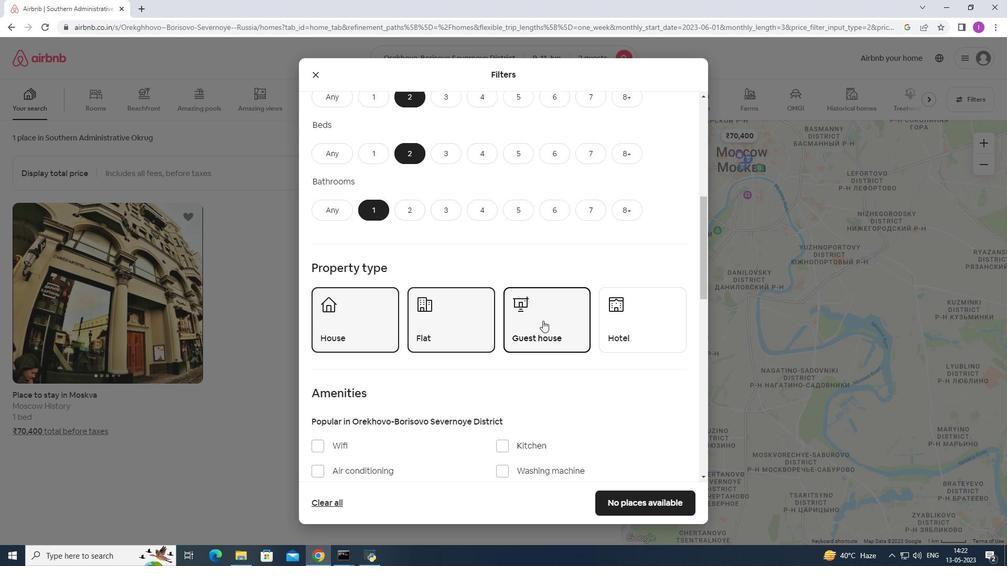 
Action: Mouse scrolled (540, 321) with delta (0, 0)
Screenshot: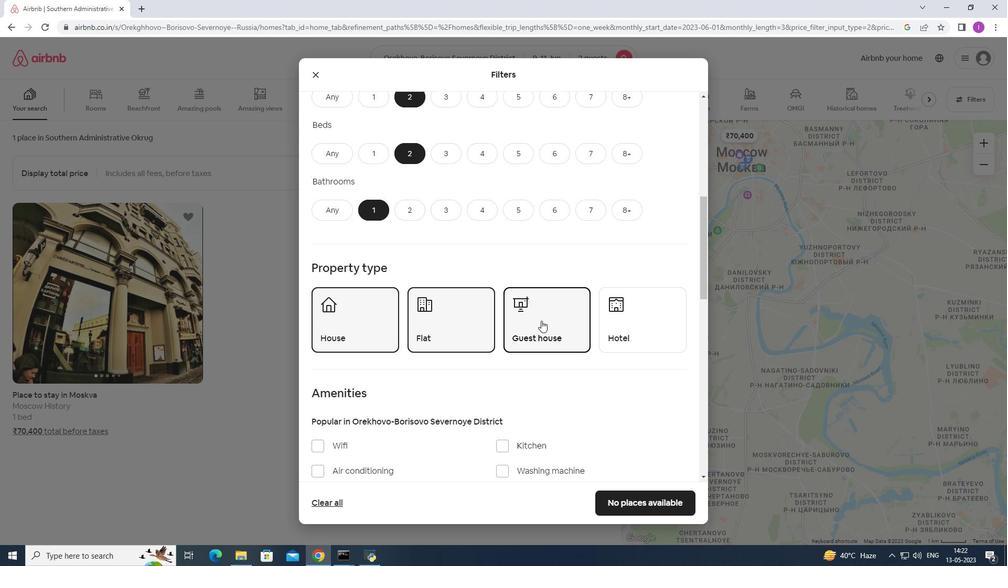 
Action: Mouse moved to (540, 322)
Screenshot: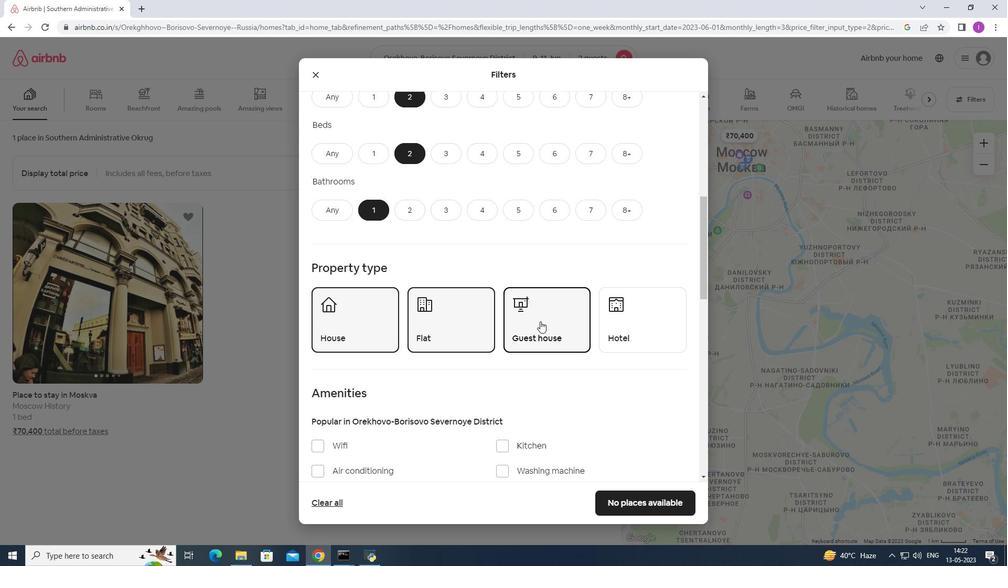
Action: Mouse scrolled (540, 321) with delta (0, 0)
Screenshot: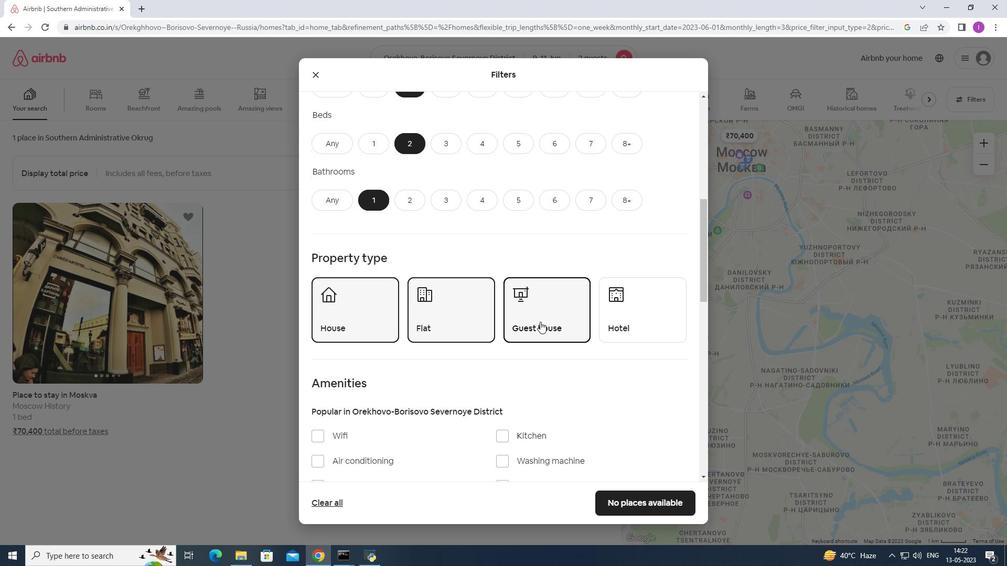 
Action: Mouse moved to (316, 339)
Screenshot: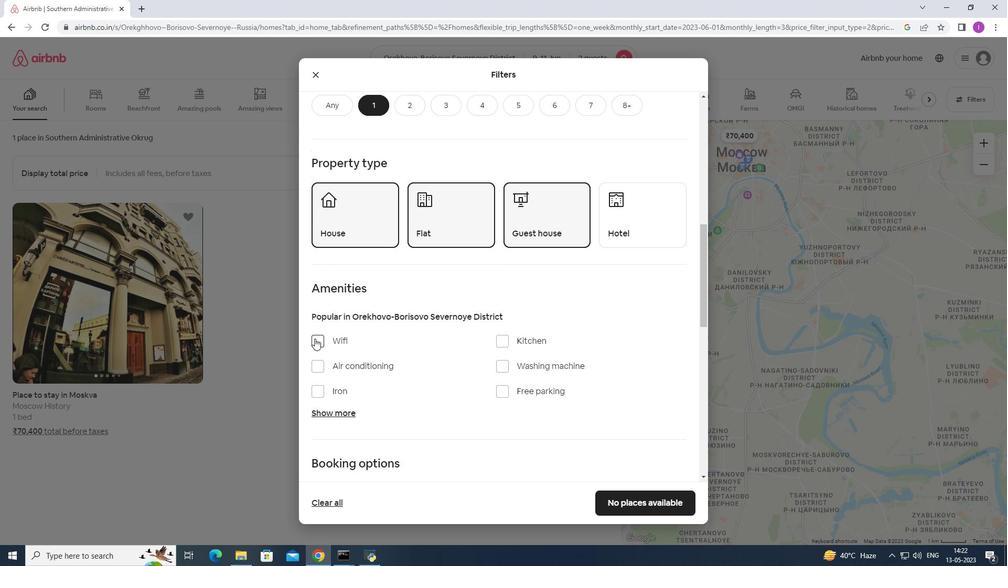 
Action: Mouse pressed left at (316, 339)
Screenshot: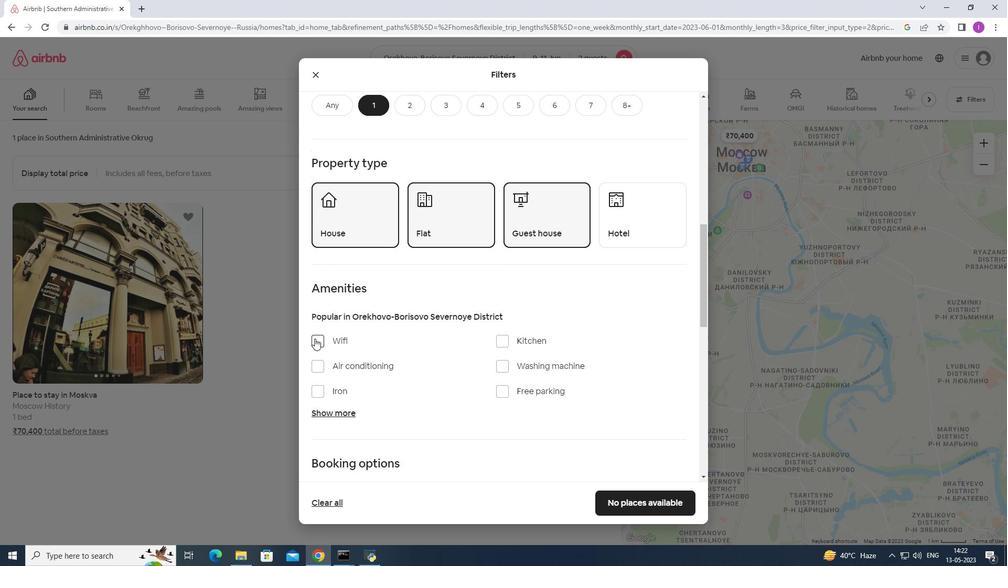 
Action: Mouse moved to (504, 394)
Screenshot: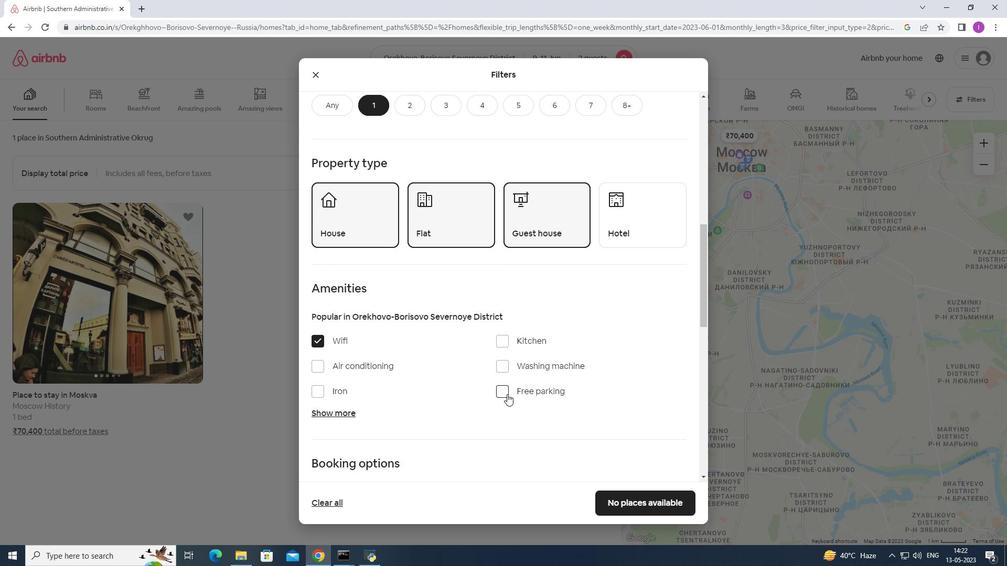 
Action: Mouse pressed left at (504, 394)
Screenshot: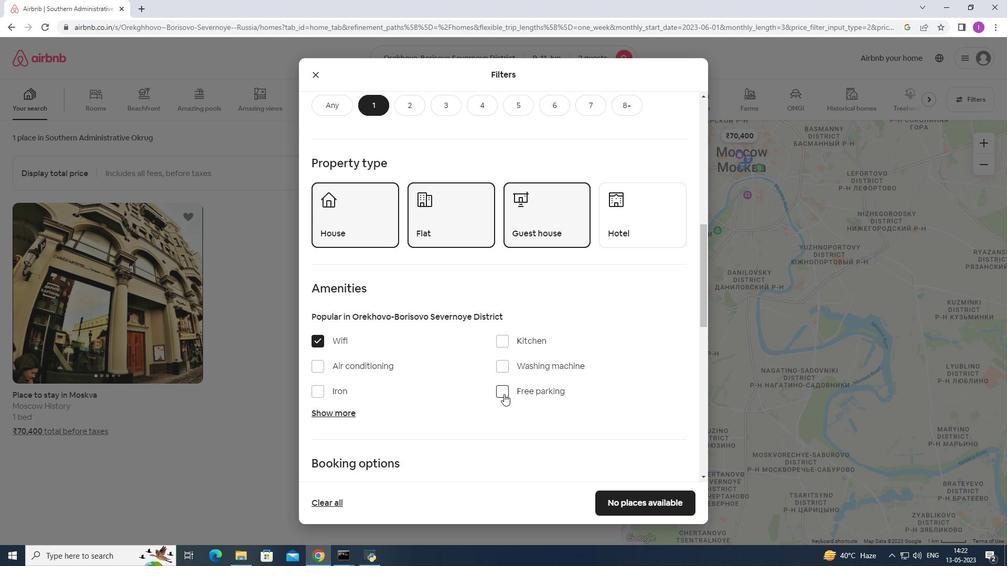 
Action: Mouse moved to (341, 414)
Screenshot: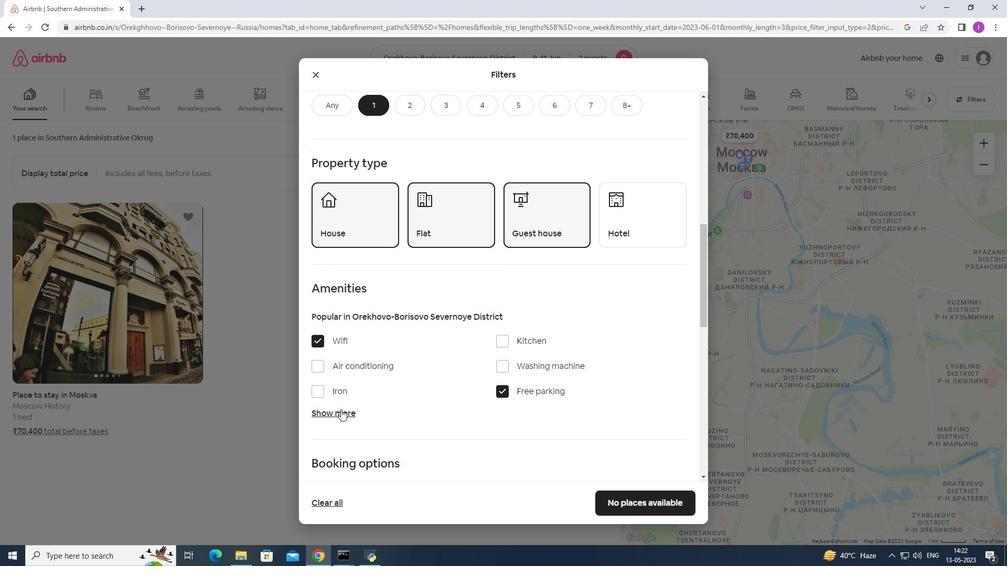 
Action: Mouse pressed left at (341, 414)
Screenshot: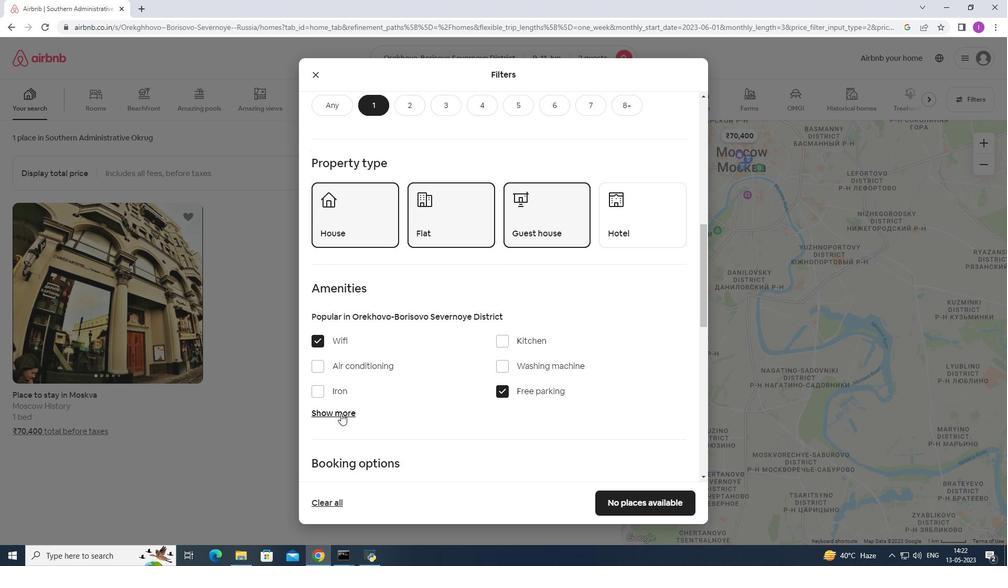 
Action: Mouse moved to (378, 422)
Screenshot: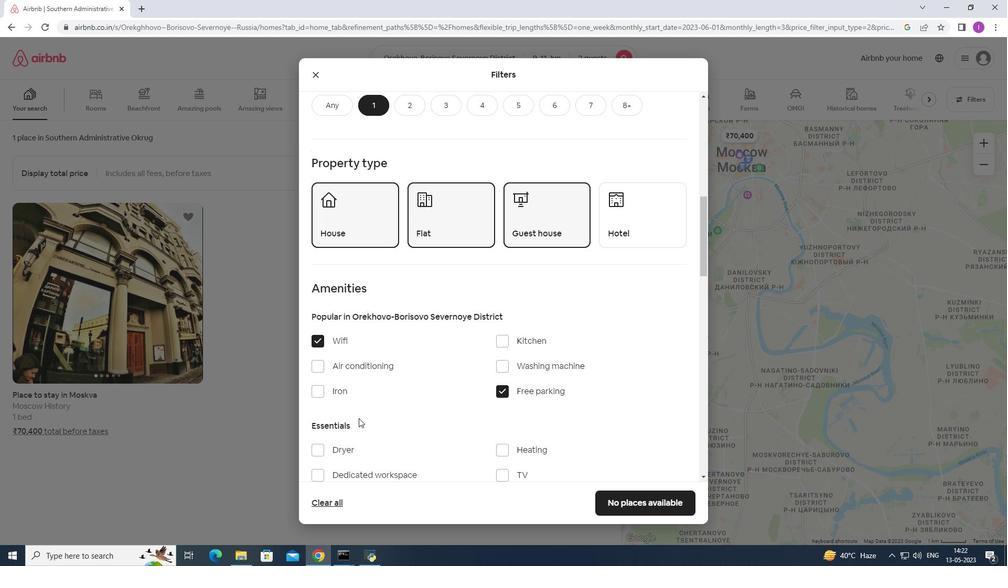 
Action: Mouse scrolled (378, 421) with delta (0, 0)
Screenshot: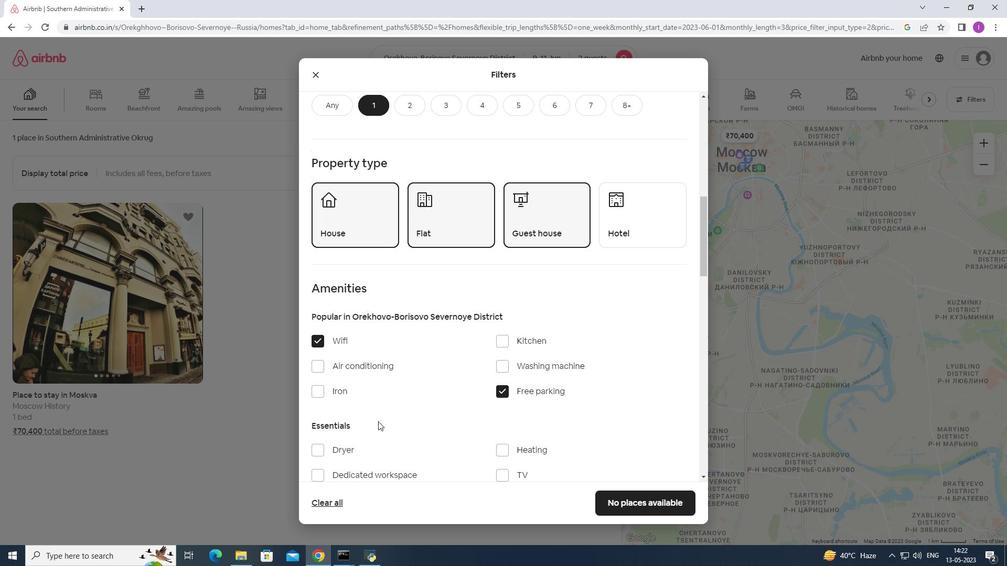 
Action: Mouse moved to (379, 422)
Screenshot: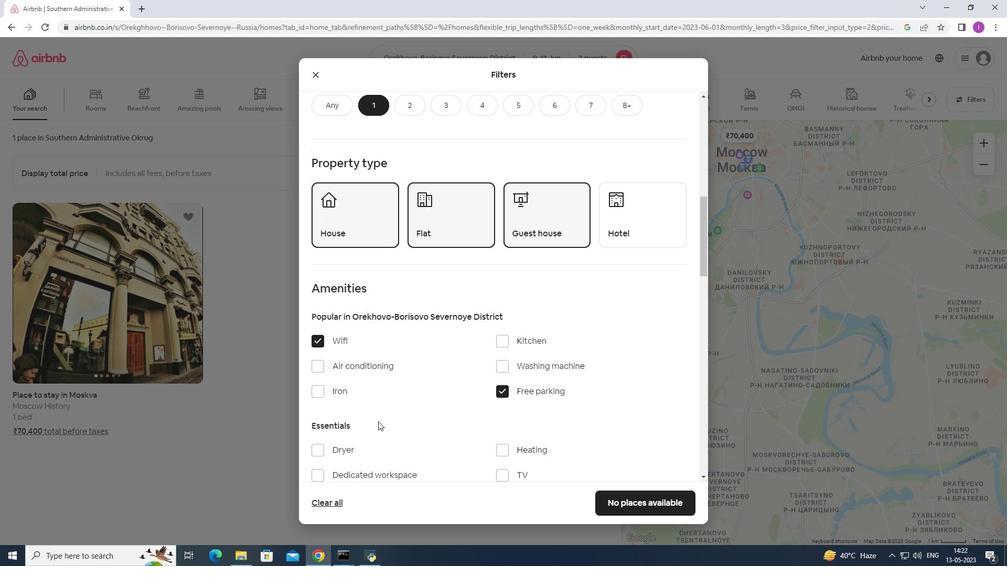 
Action: Mouse scrolled (379, 421) with delta (0, 0)
Screenshot: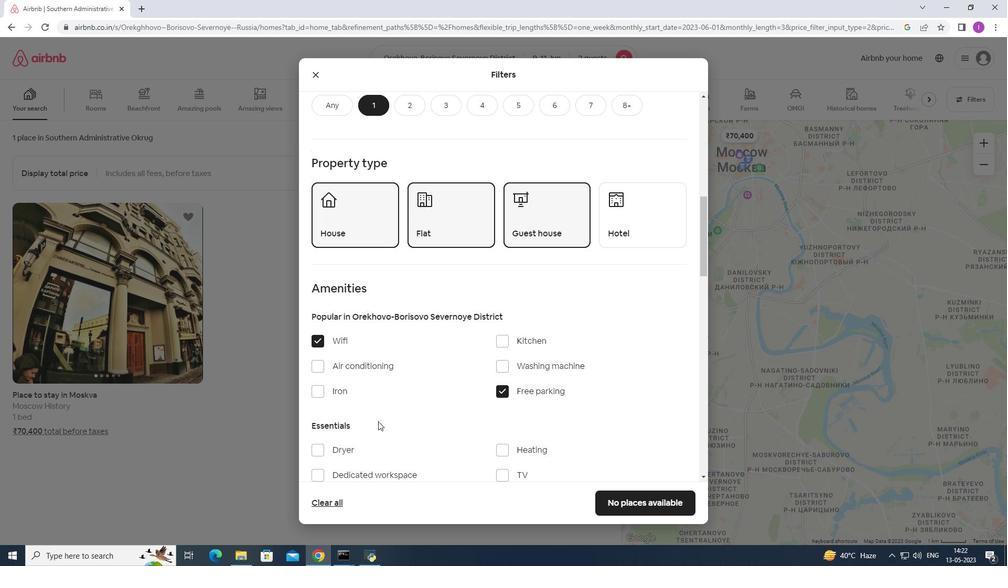 
Action: Mouse moved to (508, 374)
Screenshot: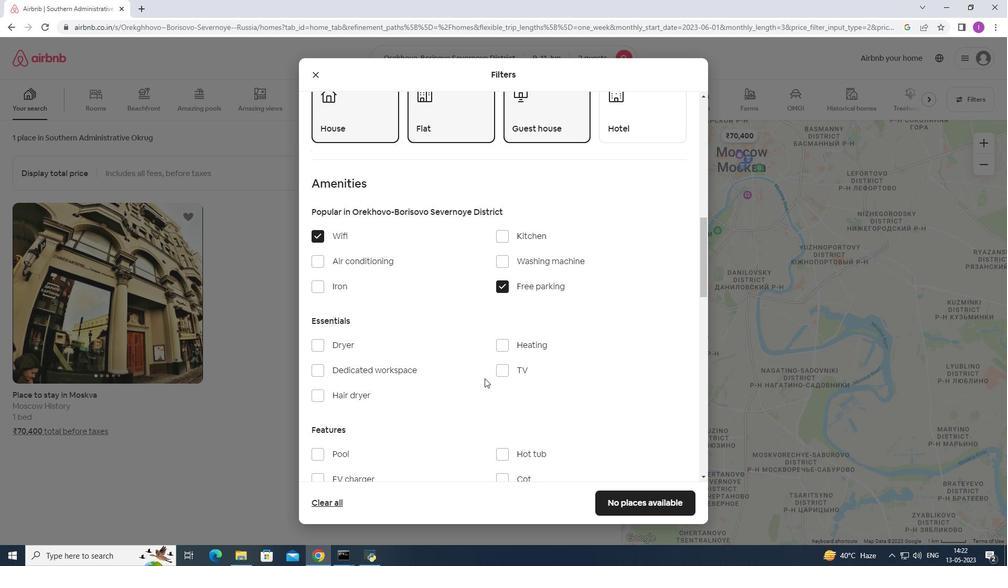 
Action: Mouse pressed left at (508, 374)
Screenshot: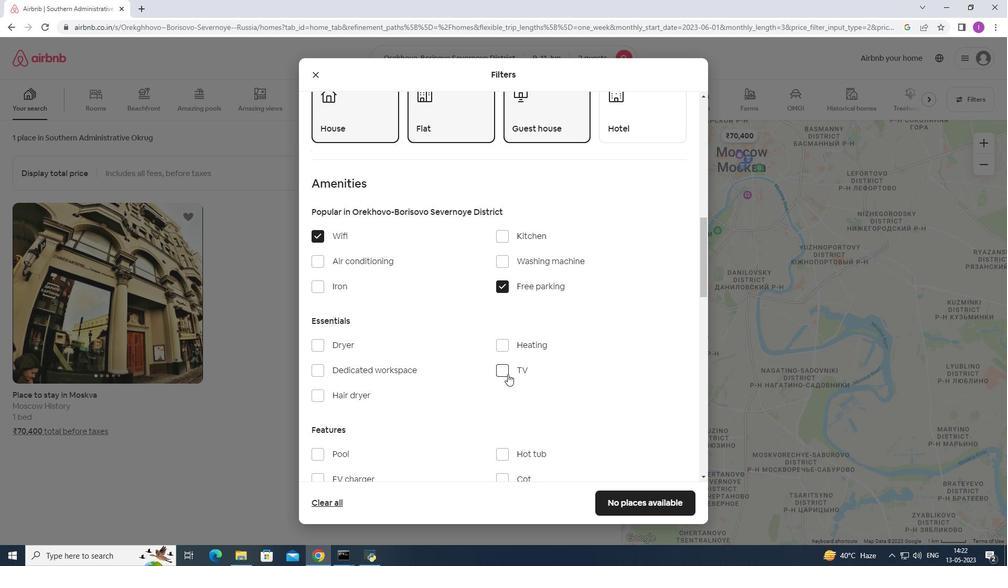 
Action: Mouse moved to (392, 383)
Screenshot: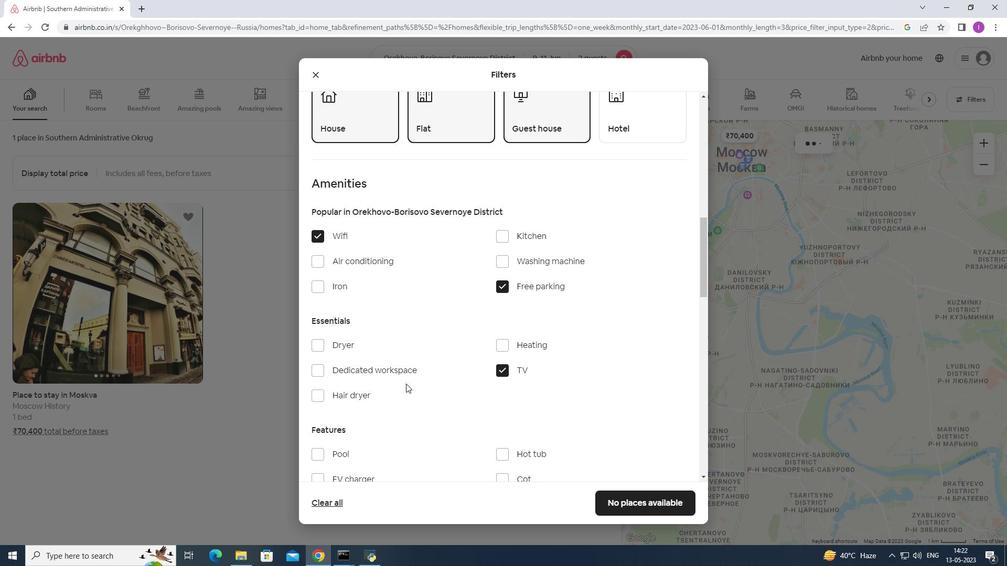 
Action: Mouse scrolled (392, 382) with delta (0, 0)
Screenshot: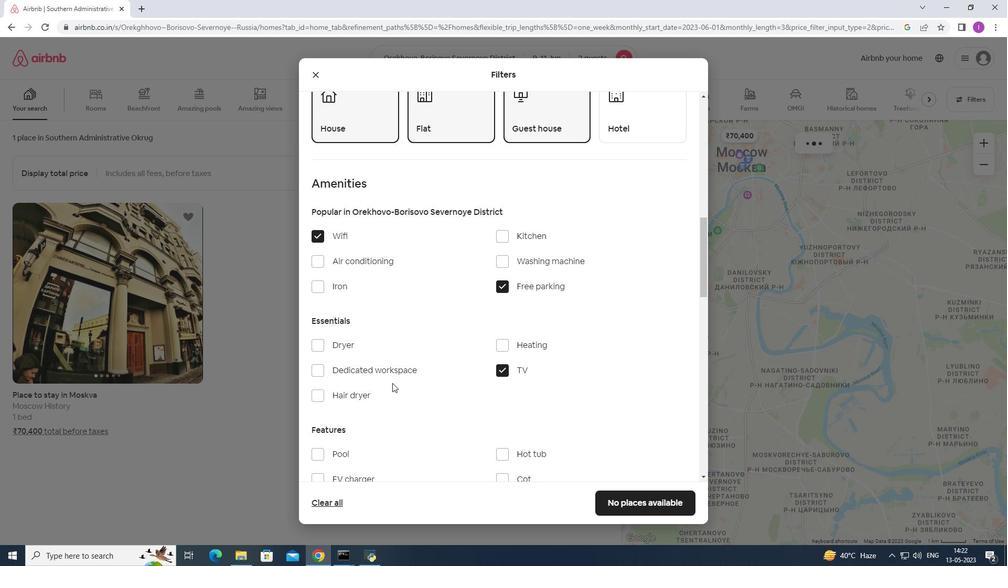 
Action: Mouse scrolled (392, 382) with delta (0, 0)
Screenshot: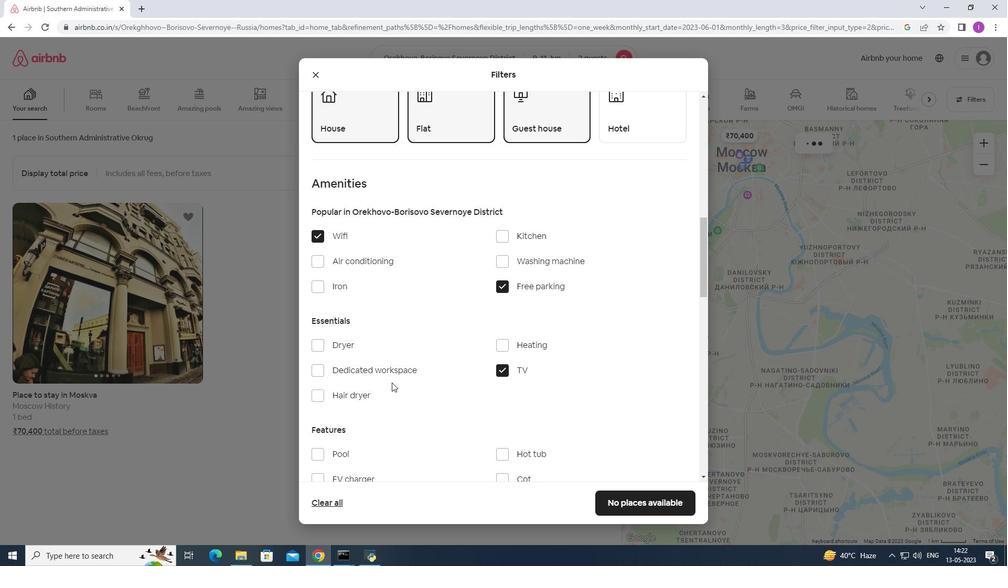 
Action: Mouse moved to (392, 383)
Screenshot: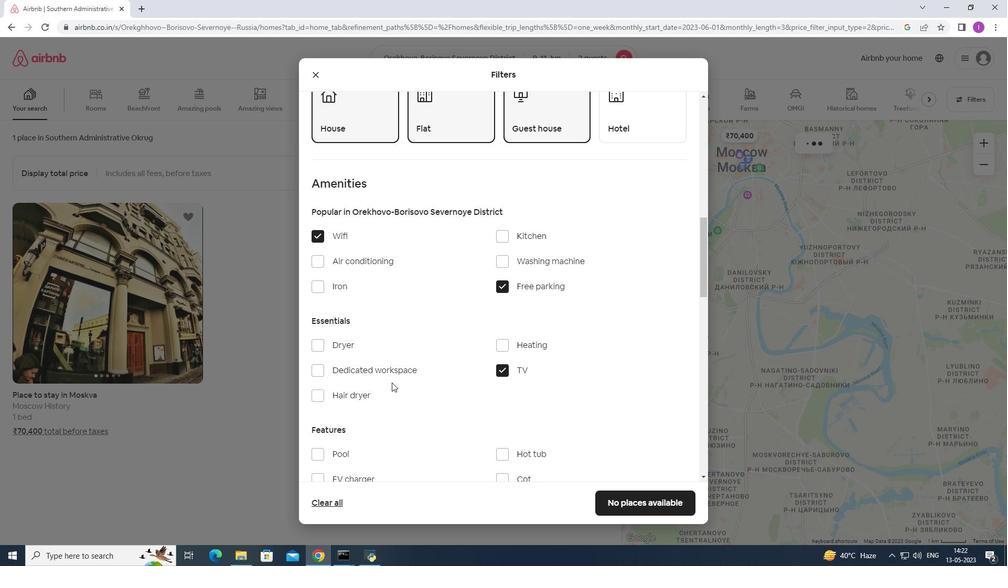 
Action: Mouse scrolled (392, 382) with delta (0, 0)
Screenshot: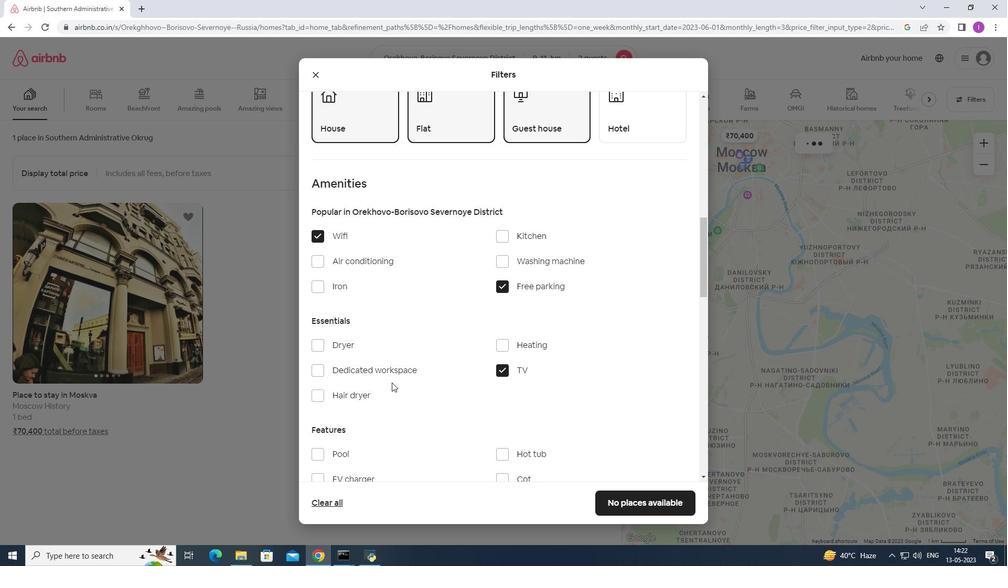 
Action: Mouse scrolled (392, 382) with delta (0, 0)
Screenshot: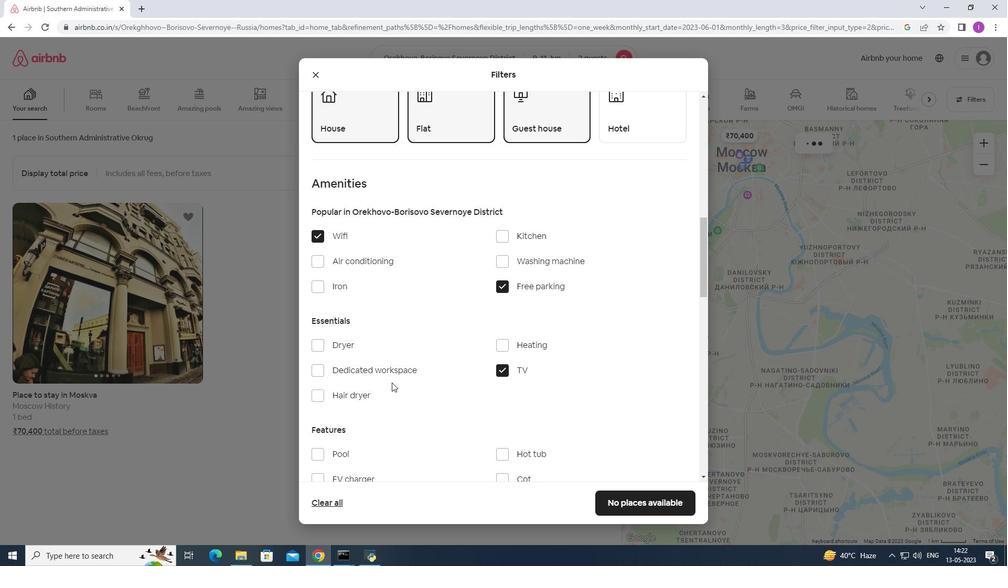 
Action: Mouse moved to (320, 293)
Screenshot: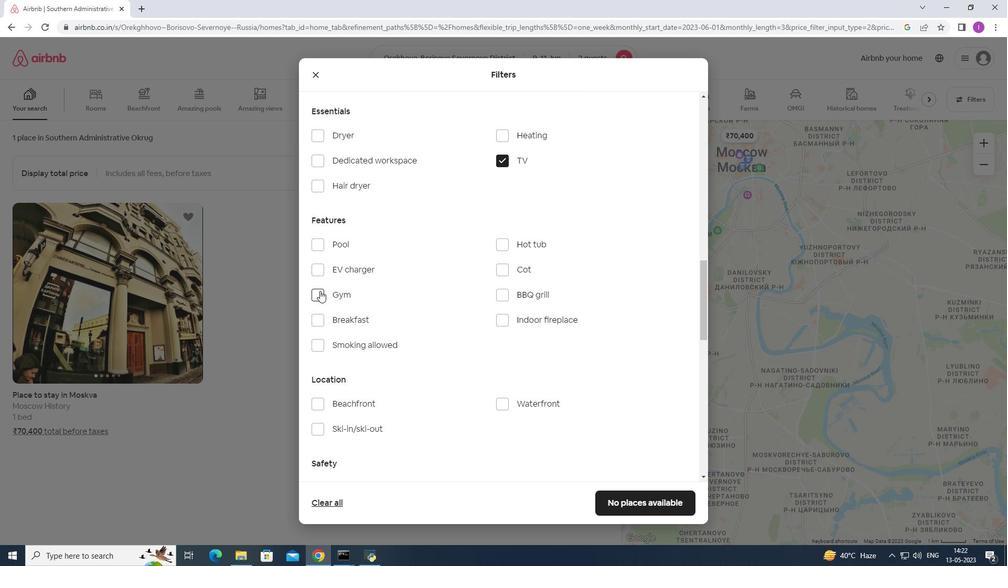 
Action: Mouse pressed left at (320, 293)
Screenshot: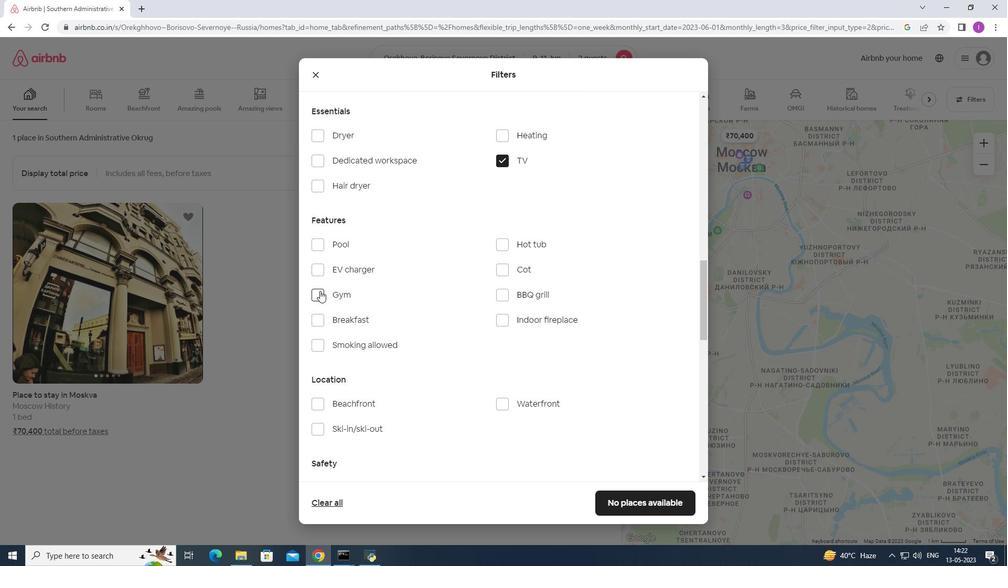 
Action: Mouse moved to (320, 318)
Screenshot: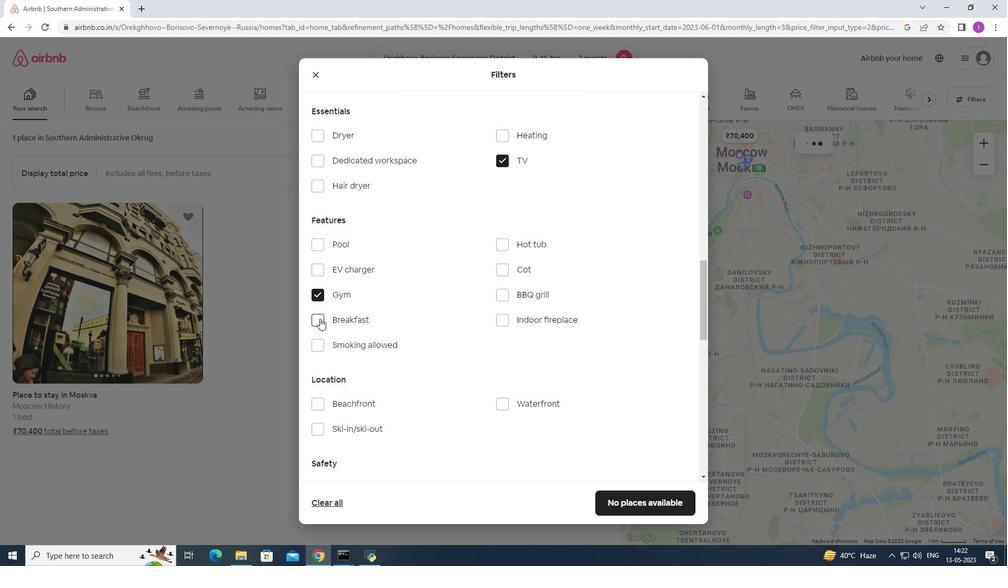 
Action: Mouse pressed left at (320, 318)
Screenshot: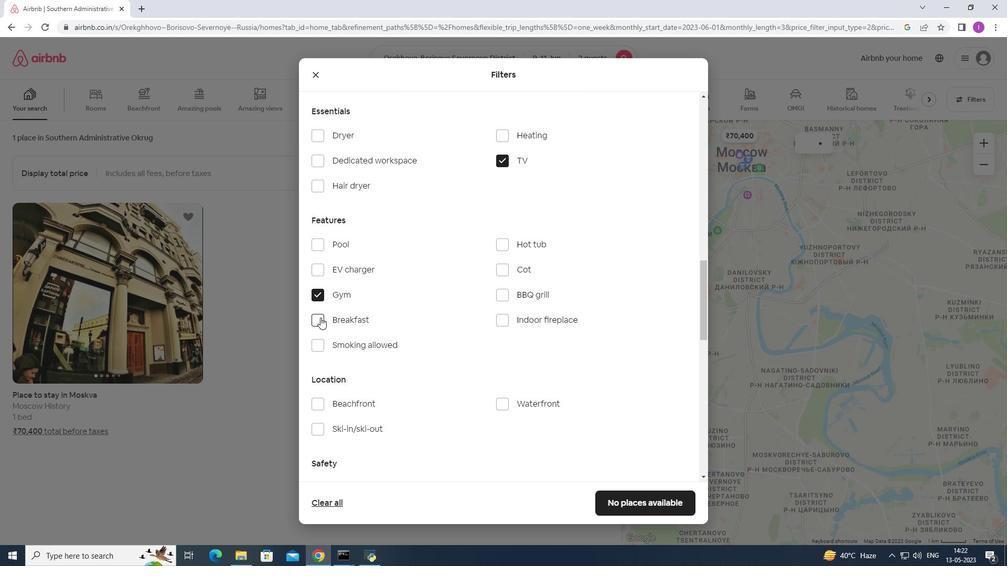 
Action: Mouse moved to (428, 321)
Screenshot: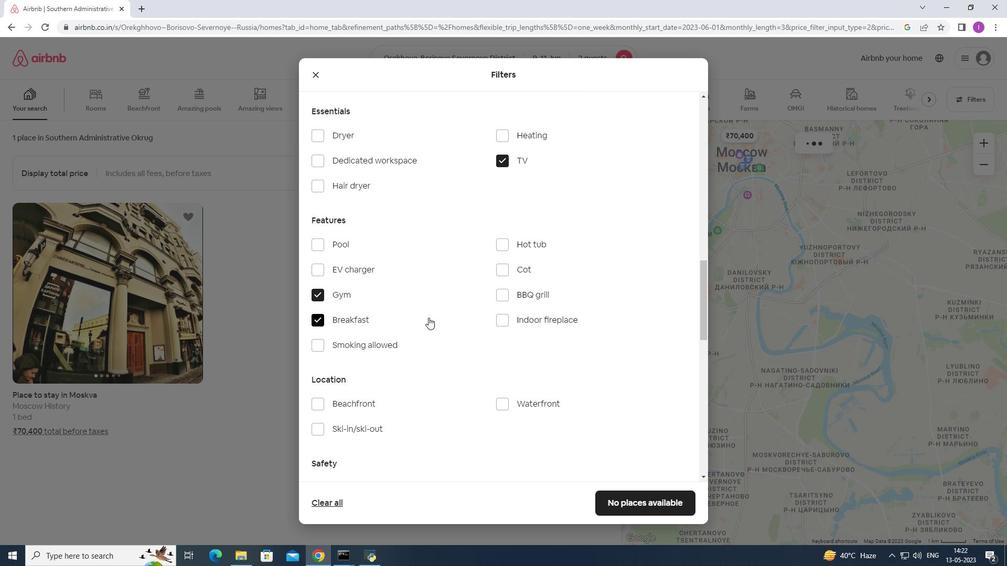 
Action: Mouse scrolled (428, 320) with delta (0, 0)
Screenshot: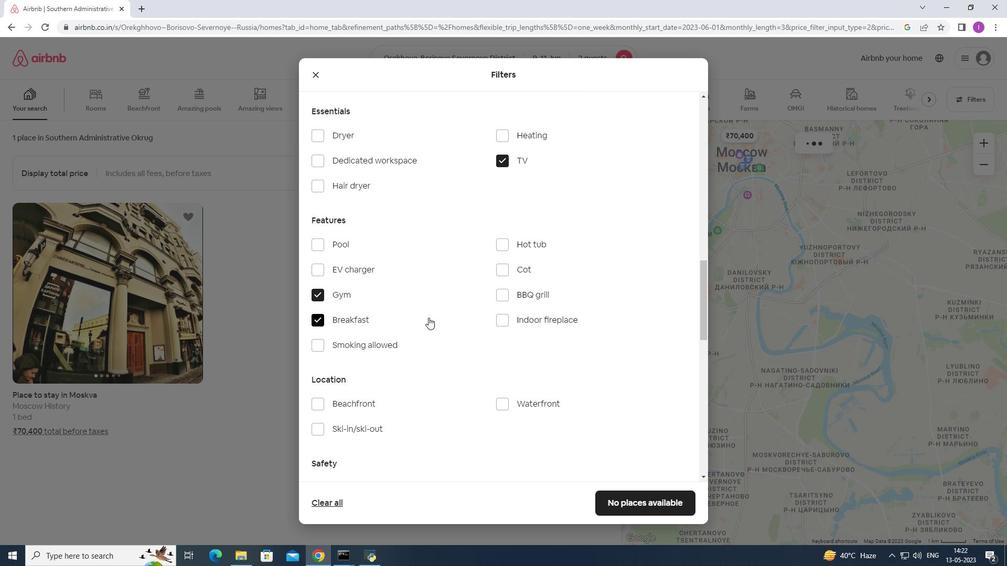 
Action: Mouse moved to (428, 321)
Screenshot: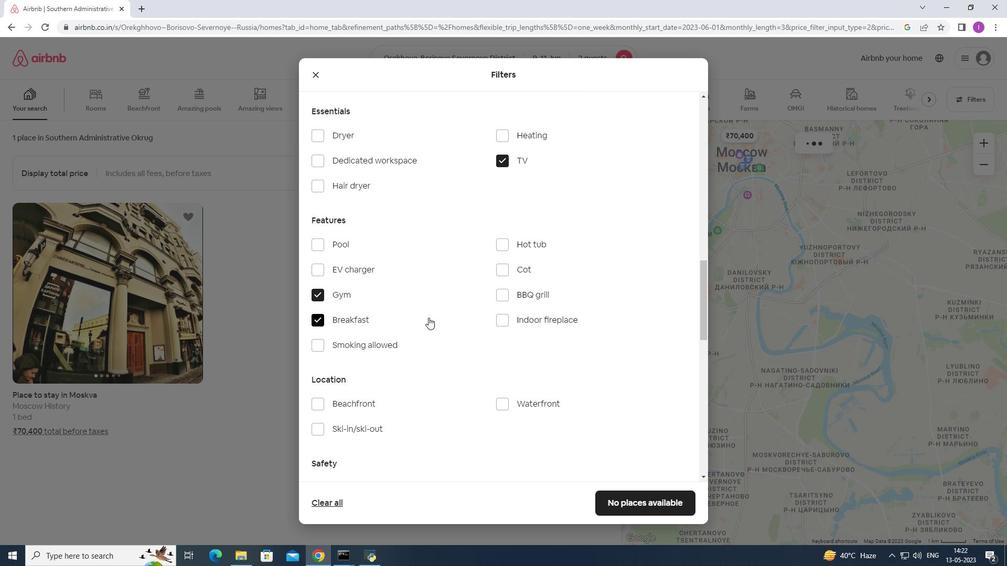 
Action: Mouse scrolled (428, 320) with delta (0, 0)
Screenshot: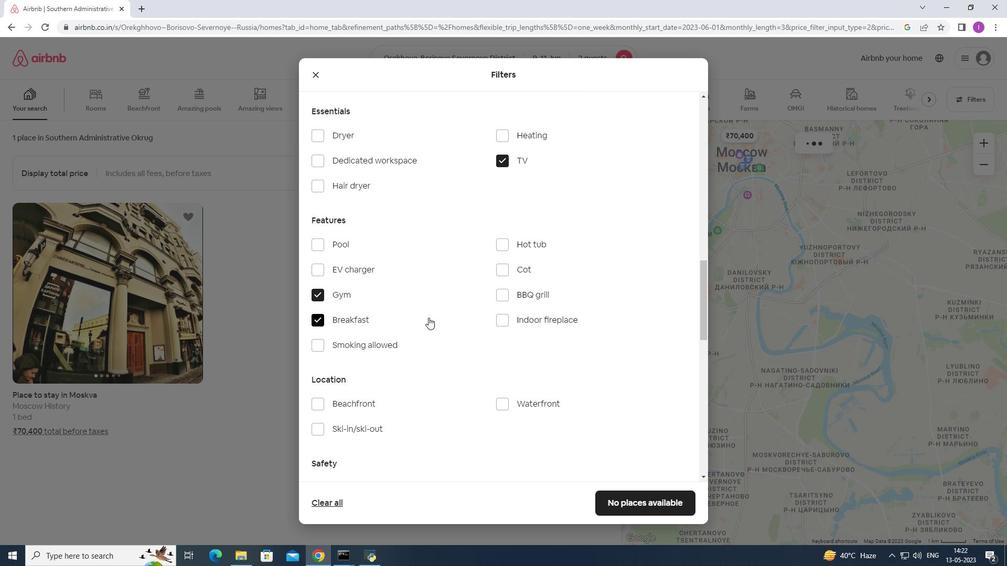 
Action: Mouse scrolled (428, 320) with delta (0, 0)
Screenshot: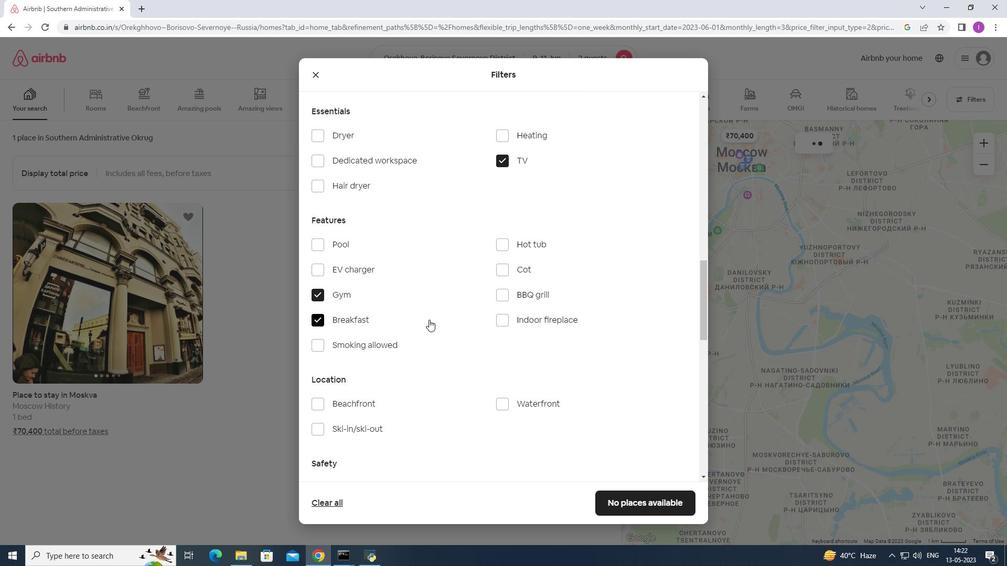 
Action: Mouse moved to (428, 327)
Screenshot: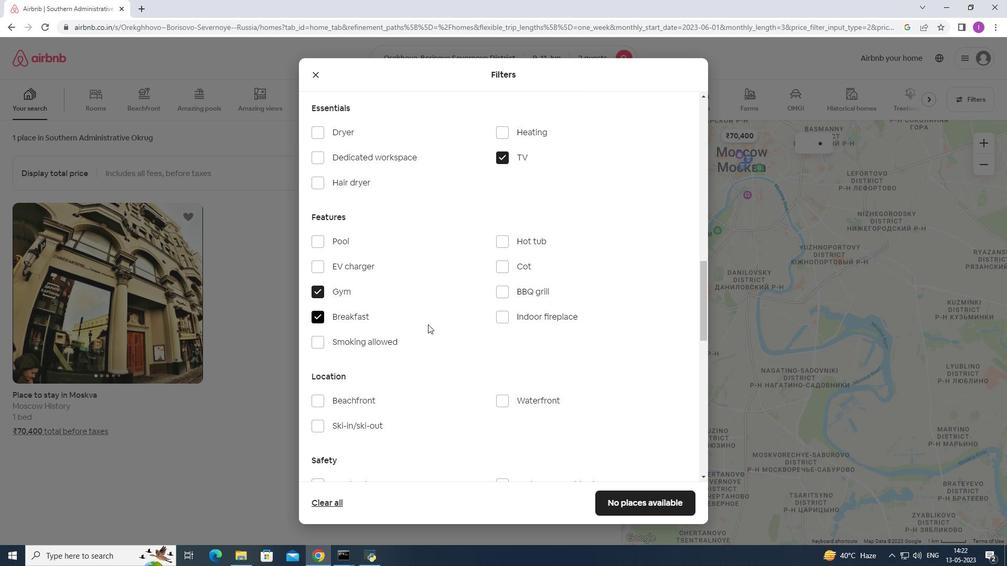 
Action: Mouse scrolled (428, 326) with delta (0, 0)
Screenshot: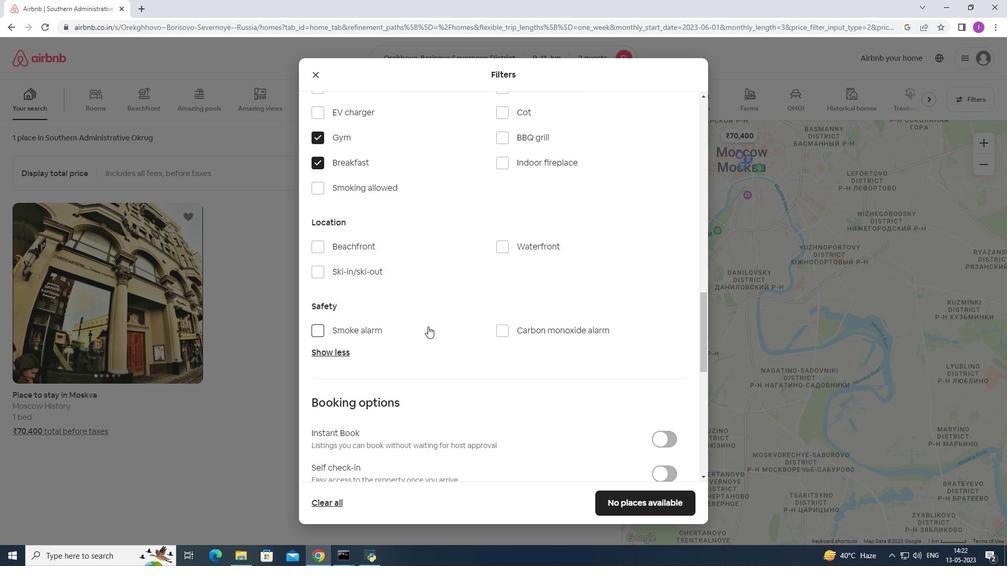 
Action: Mouse scrolled (428, 326) with delta (0, 0)
Screenshot: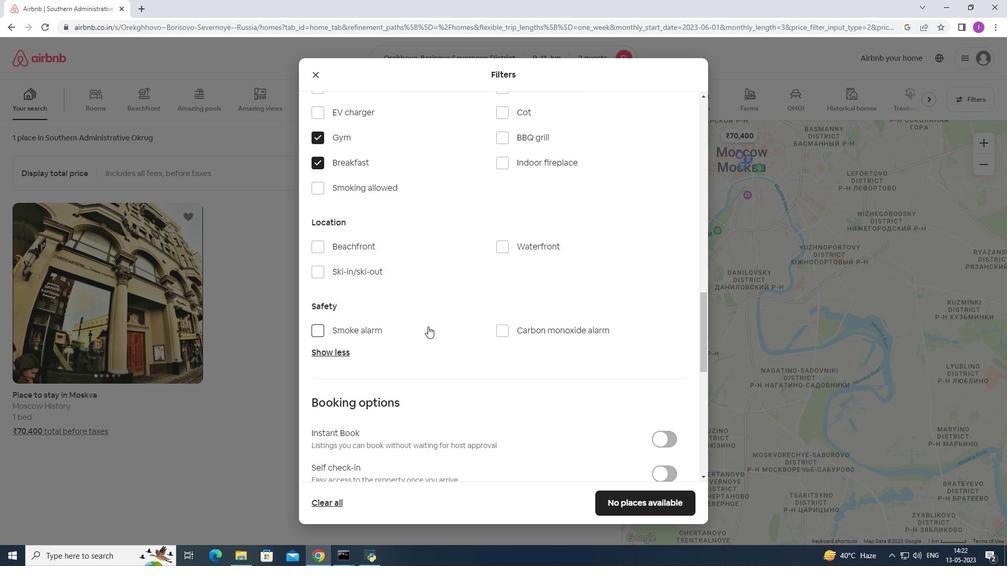
Action: Mouse scrolled (428, 326) with delta (0, 0)
Screenshot: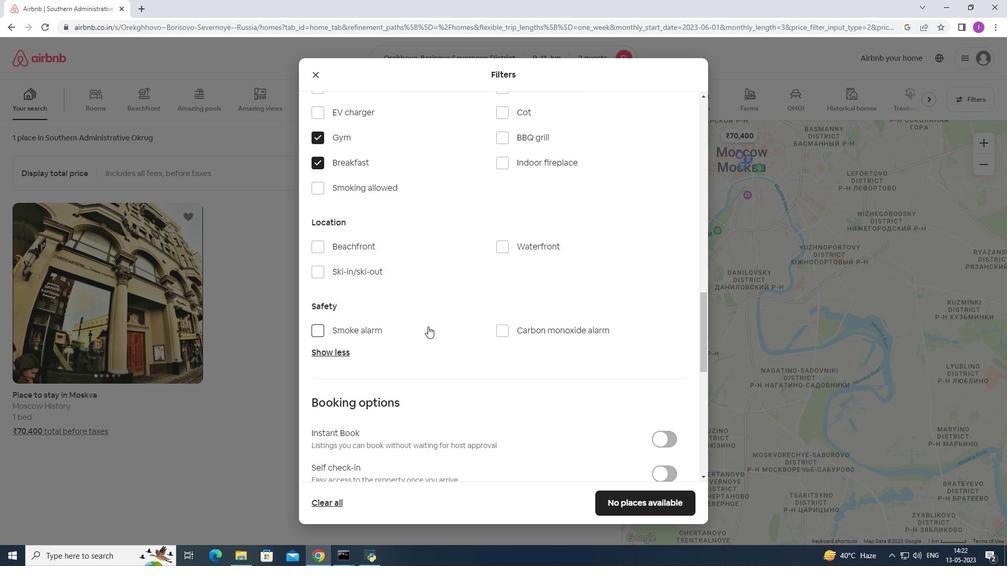 
Action: Mouse scrolled (428, 326) with delta (0, 0)
Screenshot: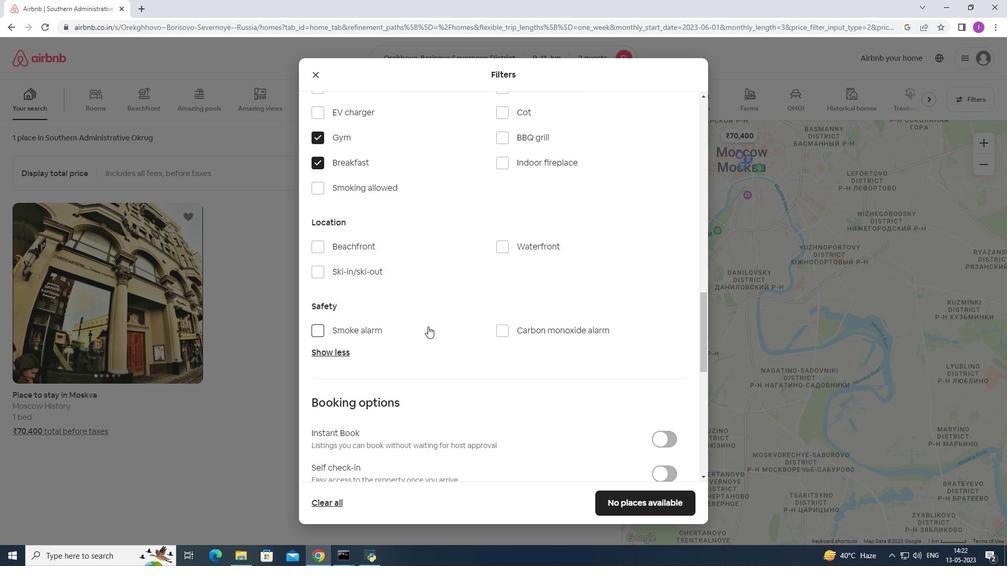 
Action: Mouse moved to (670, 268)
Screenshot: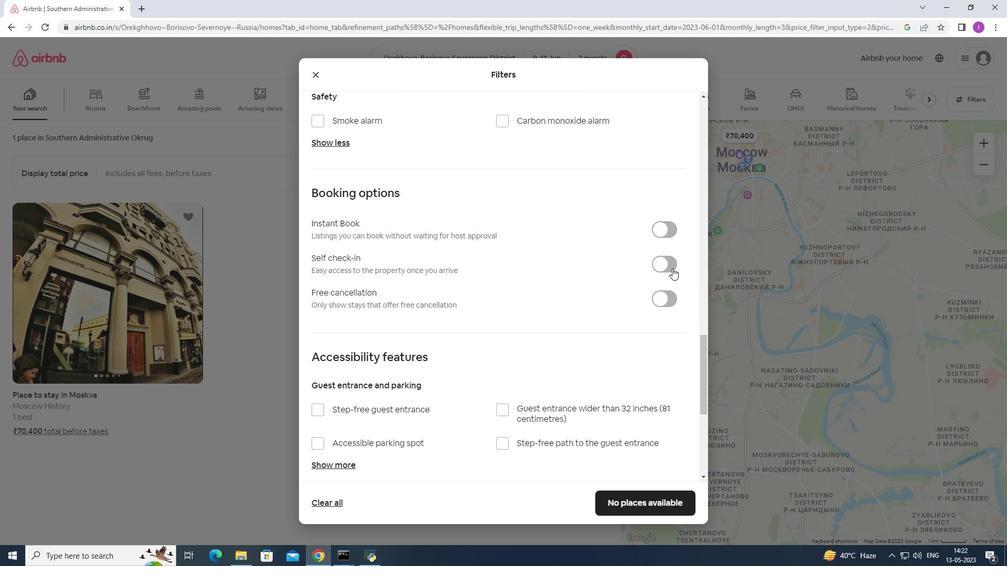 
Action: Mouse pressed left at (670, 268)
Screenshot: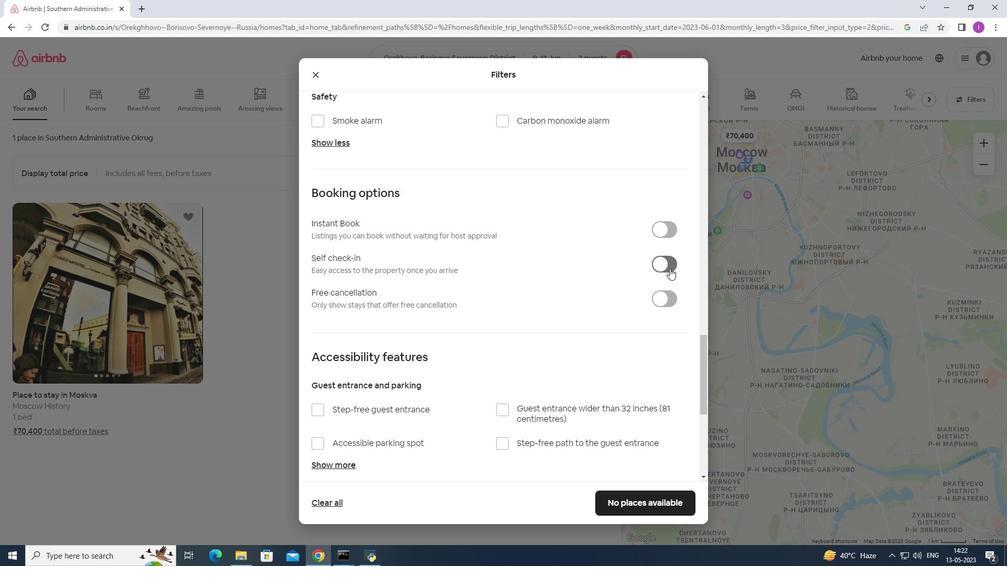 
Action: Mouse moved to (372, 420)
Screenshot: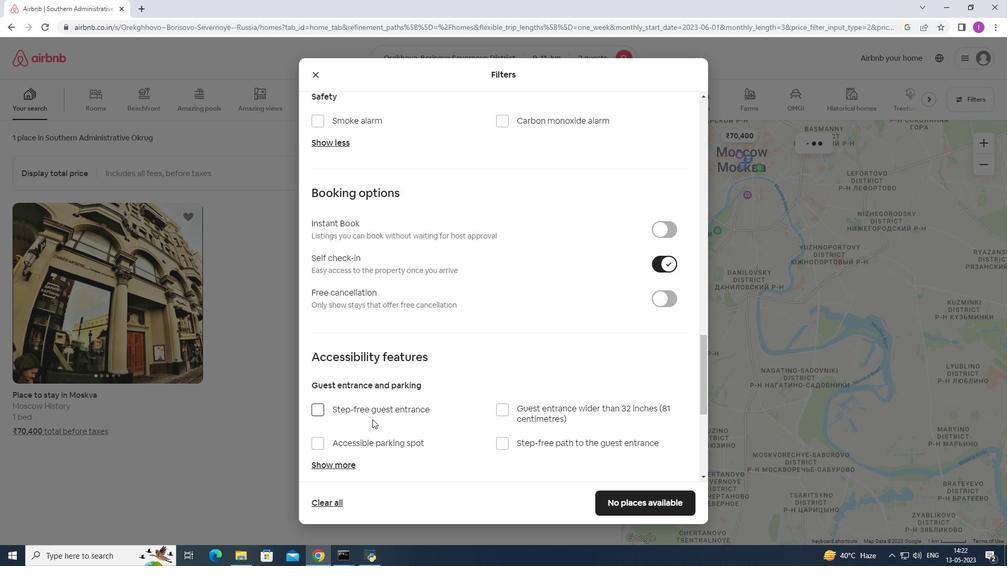 
Action: Mouse scrolled (372, 419) with delta (0, 0)
Screenshot: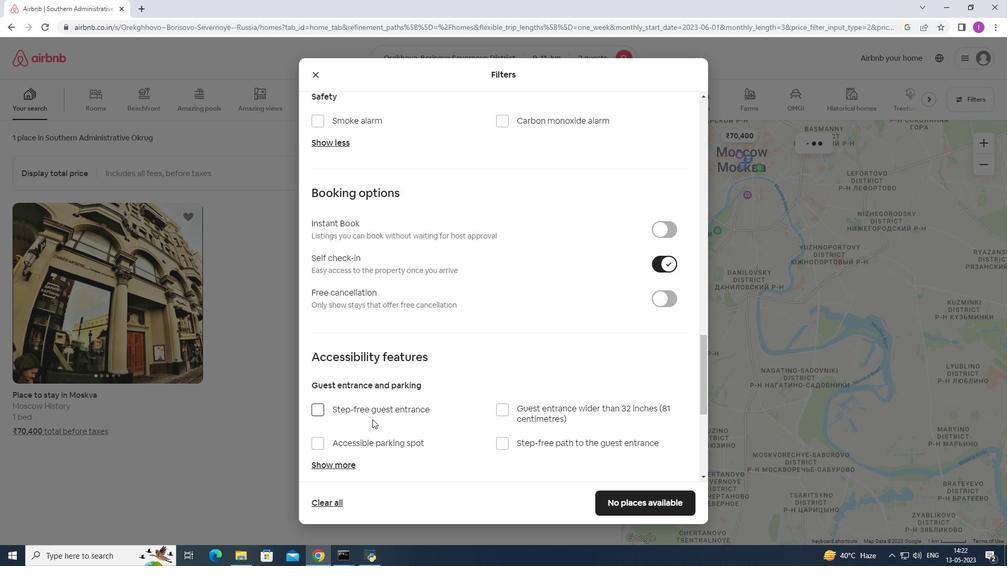 
Action: Mouse scrolled (372, 419) with delta (0, 0)
Screenshot: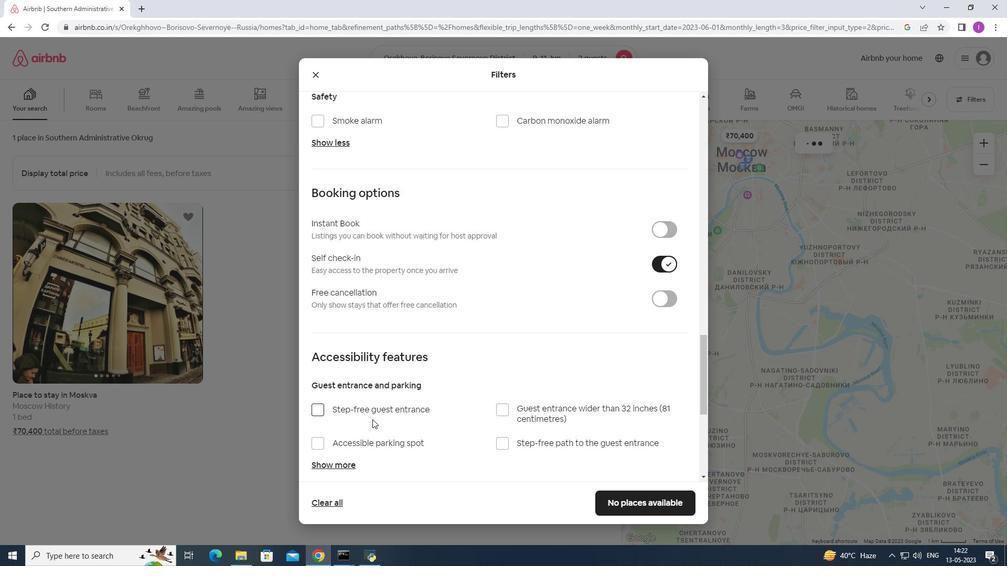 
Action: Mouse scrolled (372, 419) with delta (0, 0)
Screenshot: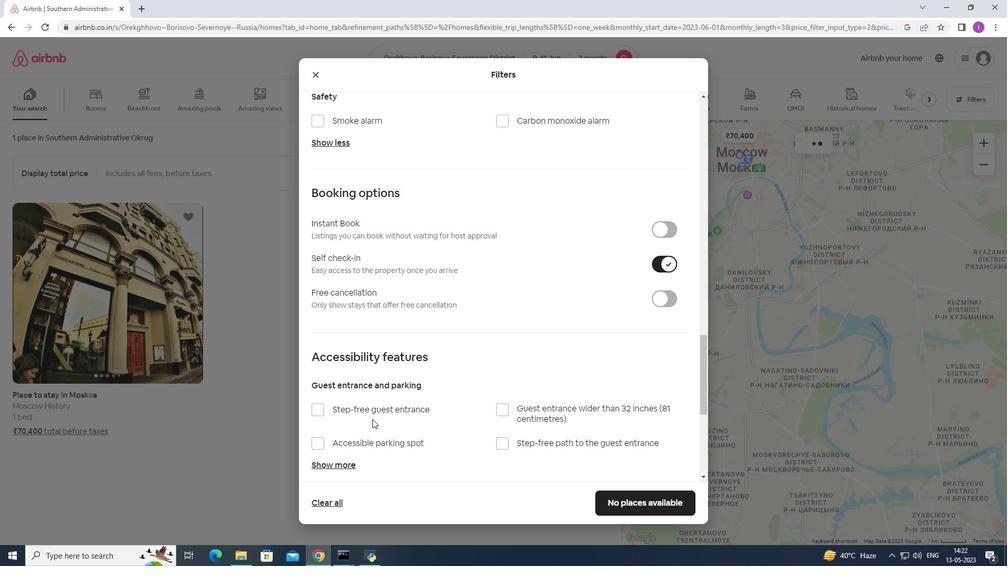 
Action: Mouse scrolled (372, 419) with delta (0, 0)
Screenshot: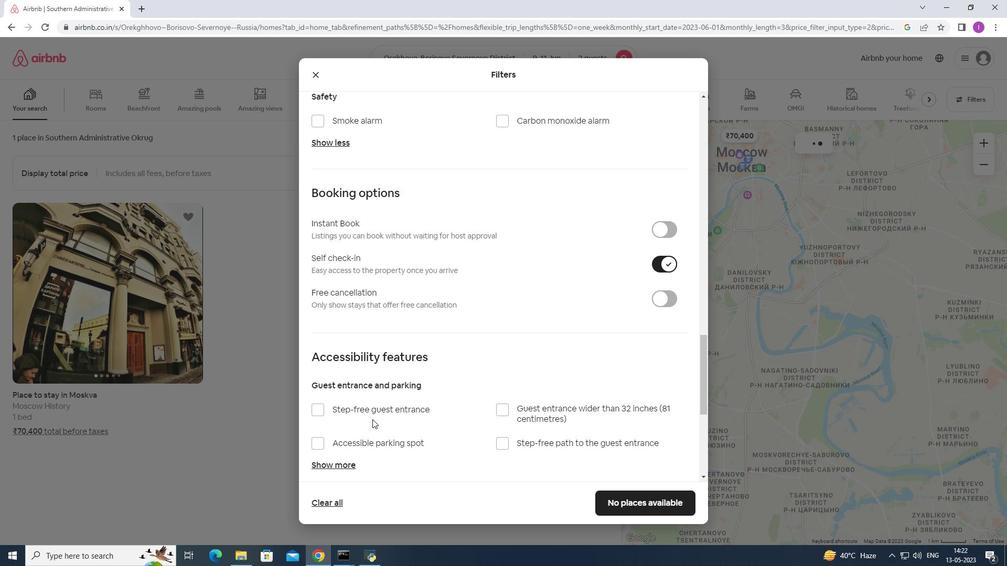 
Action: Mouse moved to (375, 414)
Screenshot: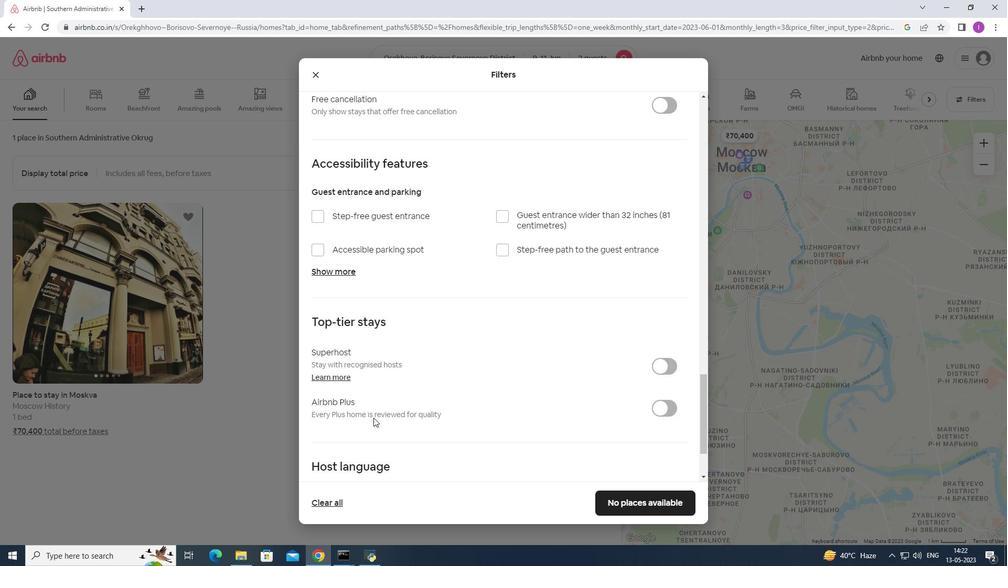 
Action: Mouse scrolled (375, 414) with delta (0, 0)
Screenshot: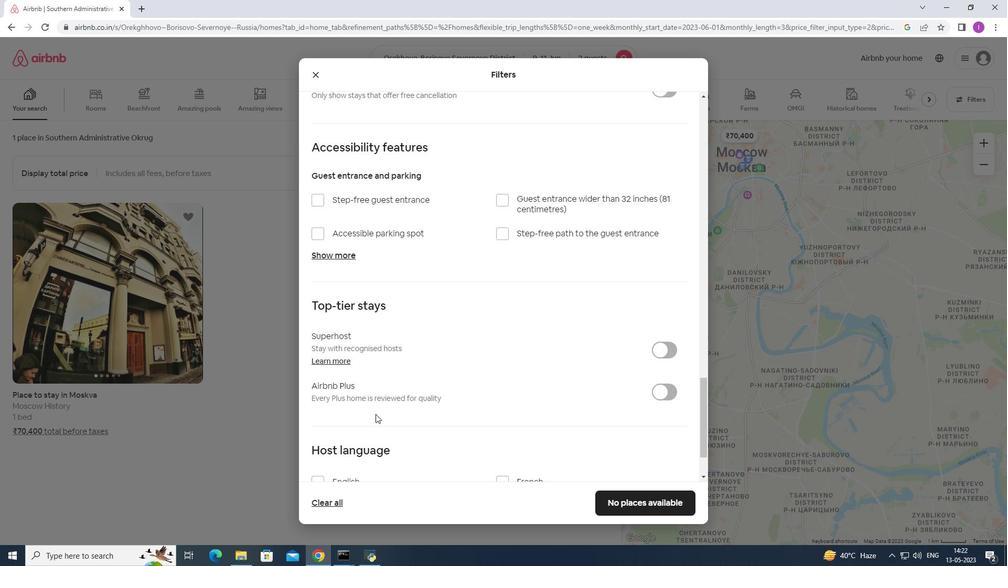 
Action: Mouse scrolled (375, 414) with delta (0, 0)
Screenshot: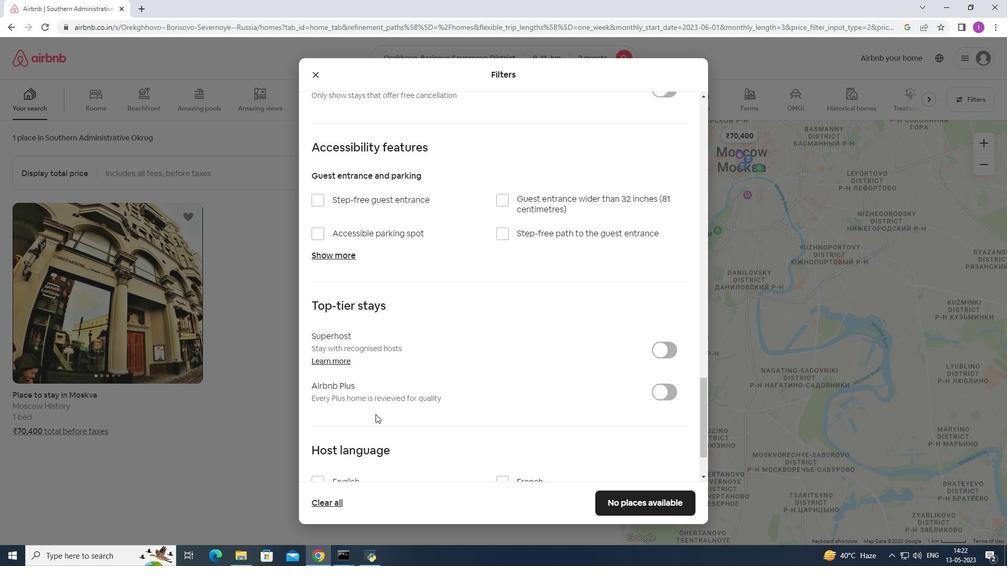 
Action: Mouse scrolled (375, 414) with delta (0, 0)
Screenshot: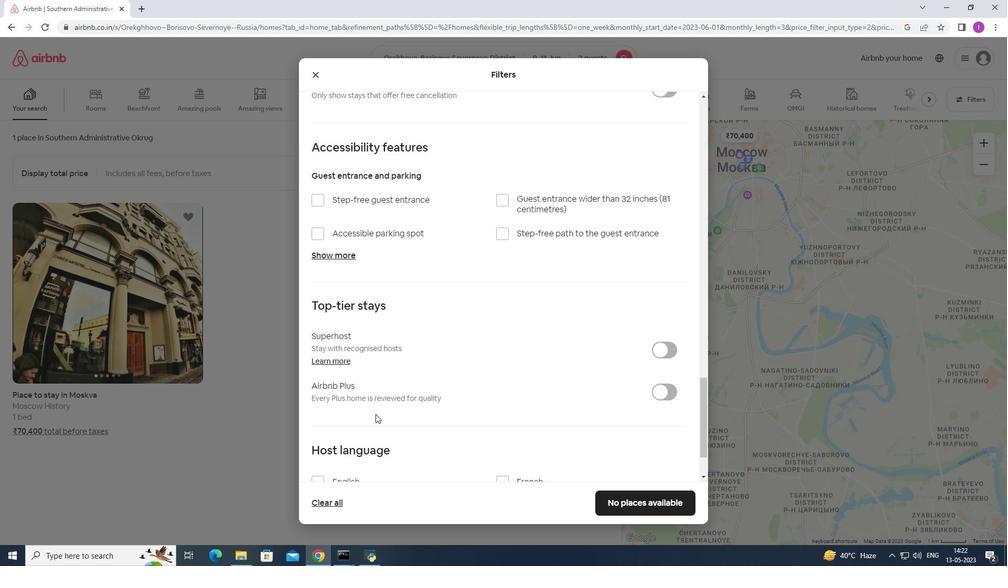
Action: Mouse moved to (381, 402)
Screenshot: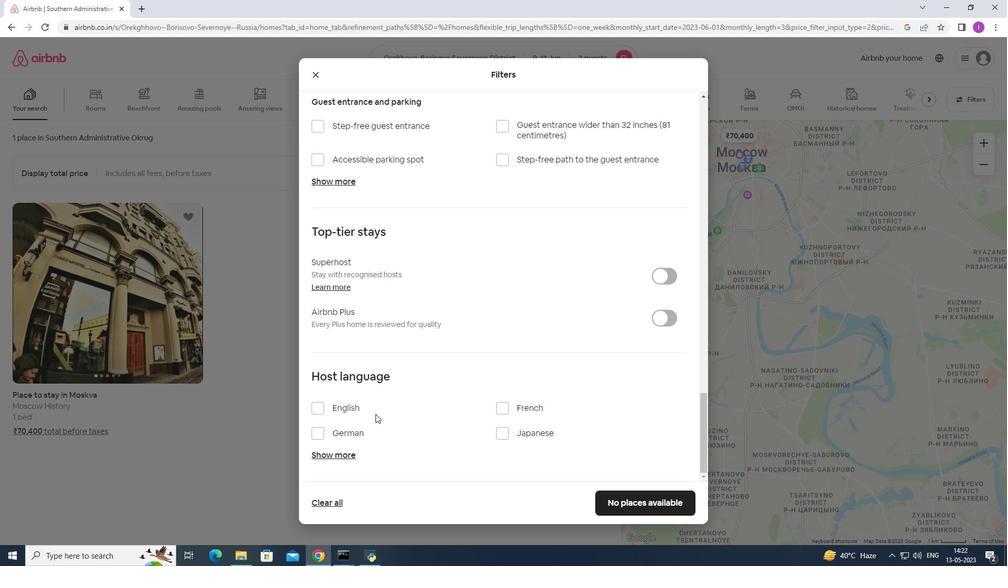 
Action: Mouse scrolled (381, 401) with delta (0, 0)
Screenshot: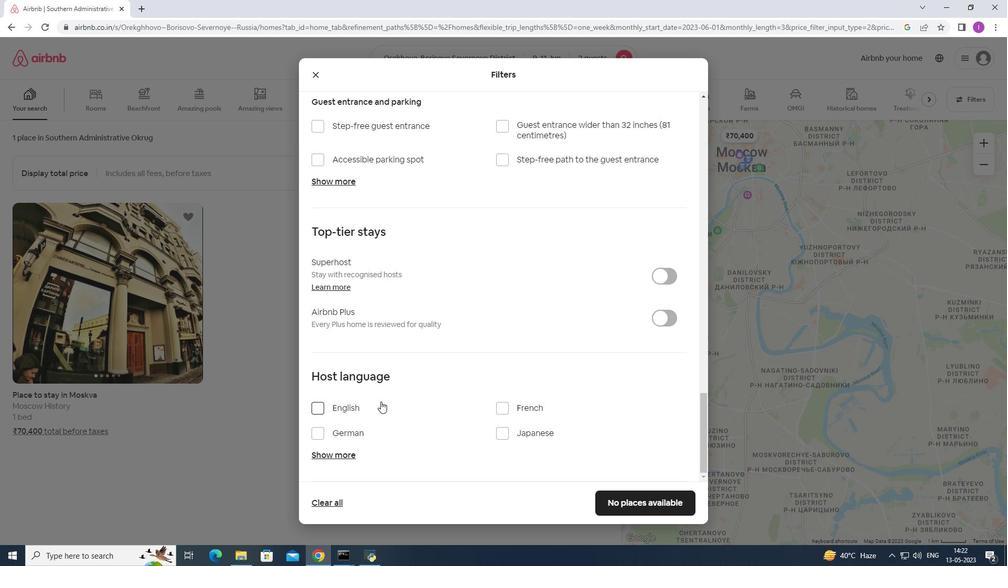 
Action: Mouse scrolled (381, 401) with delta (0, 0)
Screenshot: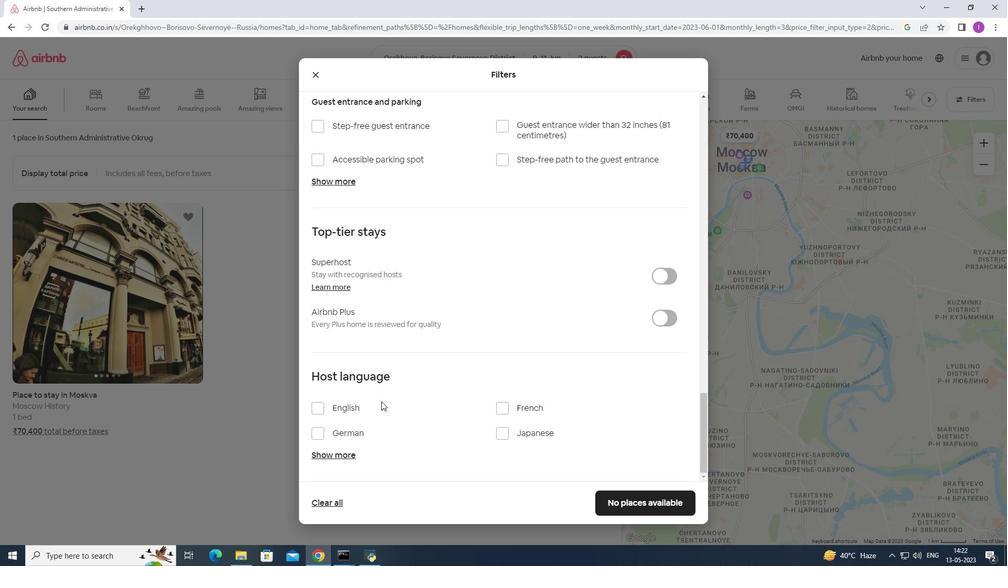 
Action: Mouse moved to (314, 412)
Screenshot: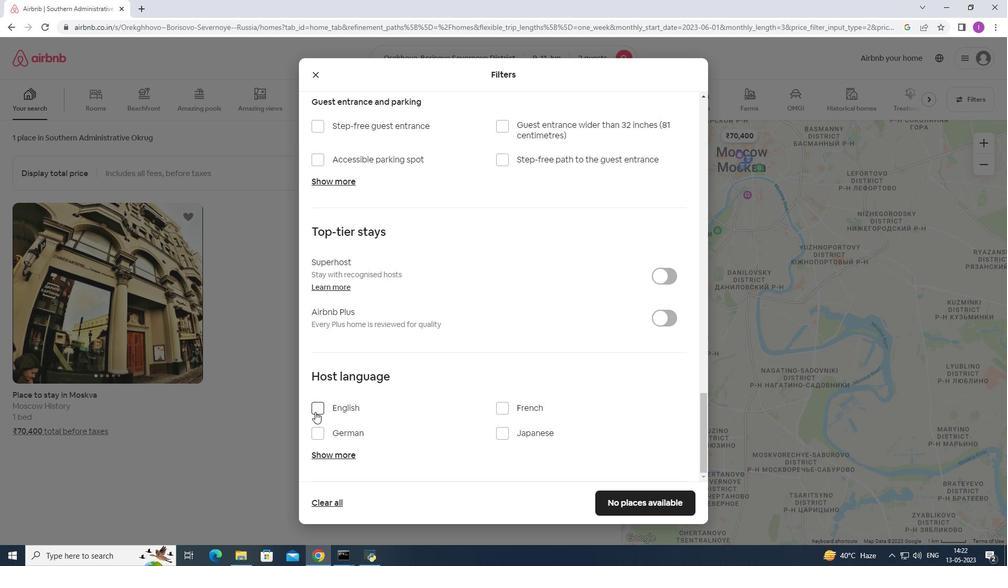 
Action: Mouse pressed left at (314, 412)
Screenshot: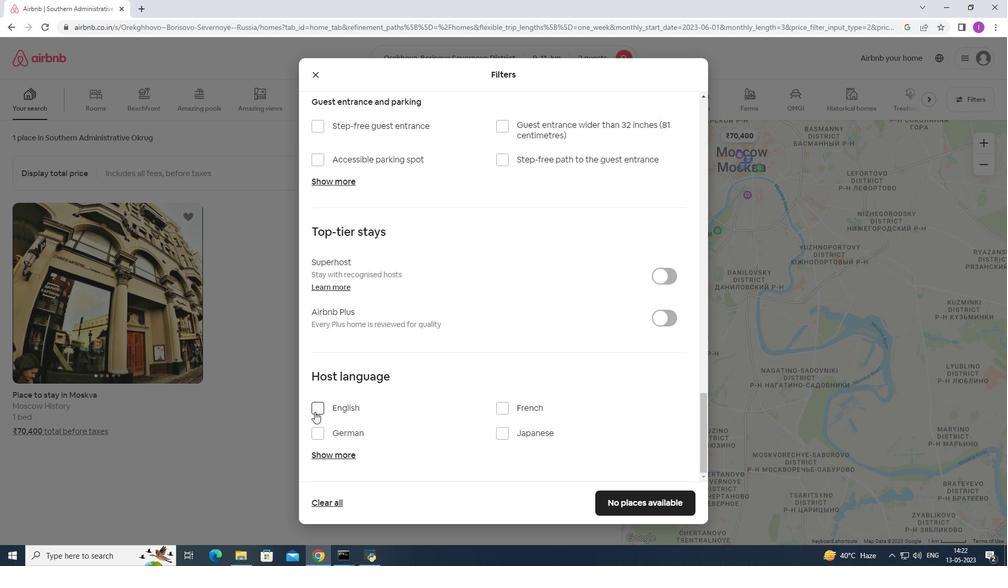 
Action: Mouse moved to (621, 501)
Screenshot: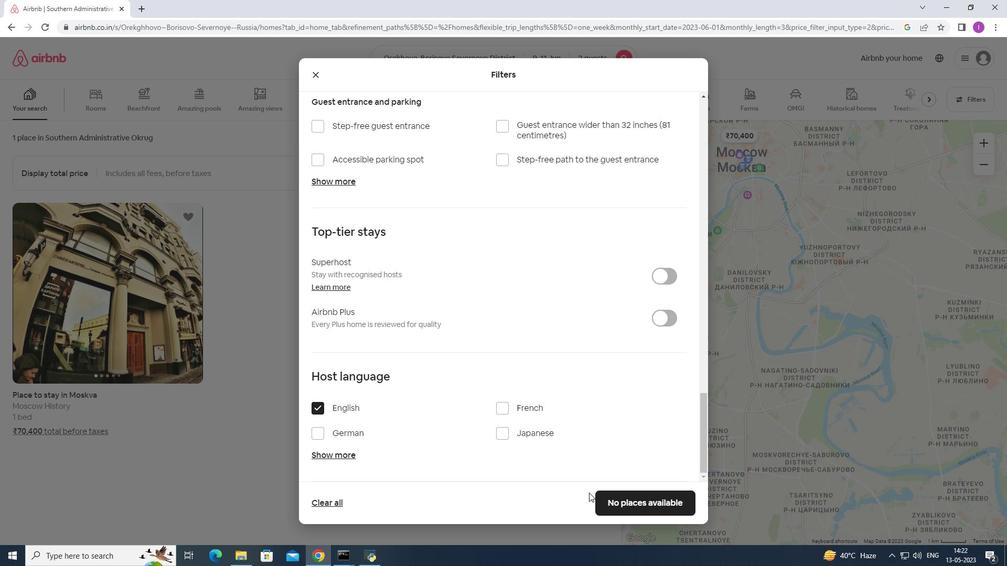 
Action: Mouse pressed left at (621, 501)
Screenshot: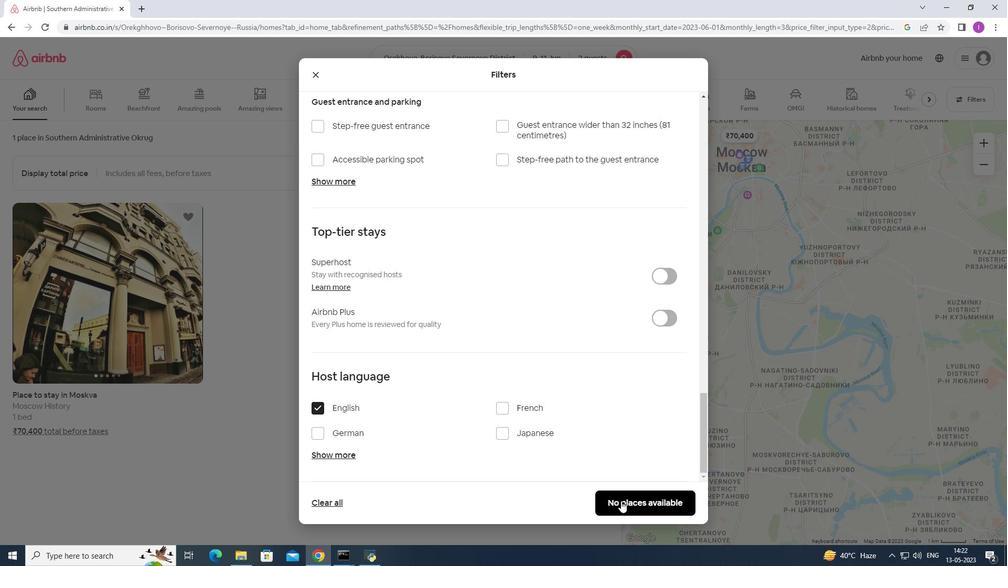 
Action: Mouse moved to (539, 472)
Screenshot: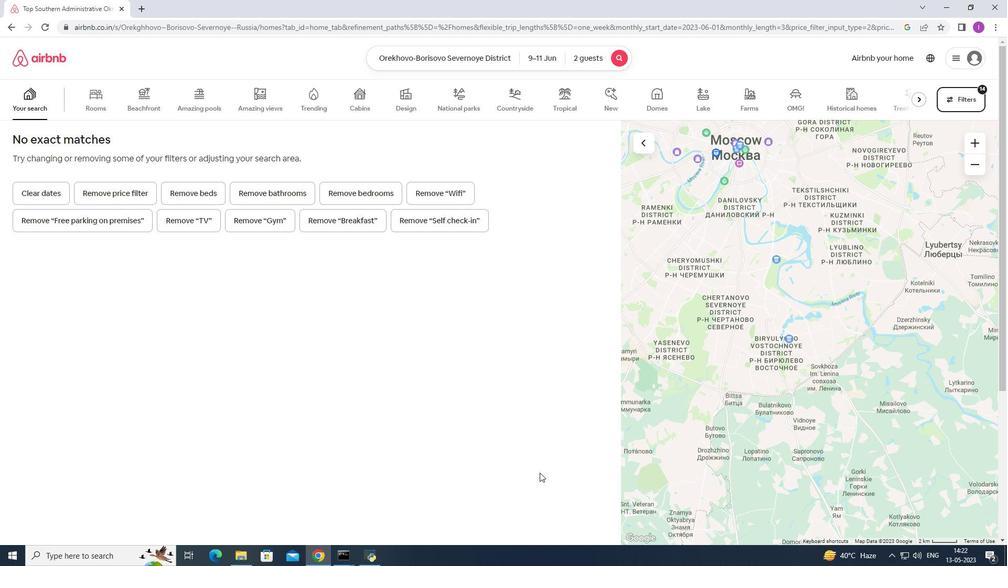 
